 Task: In the  document dogs.html Share this file with 'softage.4@softage.net' Check 'Vision History' View the  non- printing characters
Action: Mouse moved to (271, 376)
Screenshot: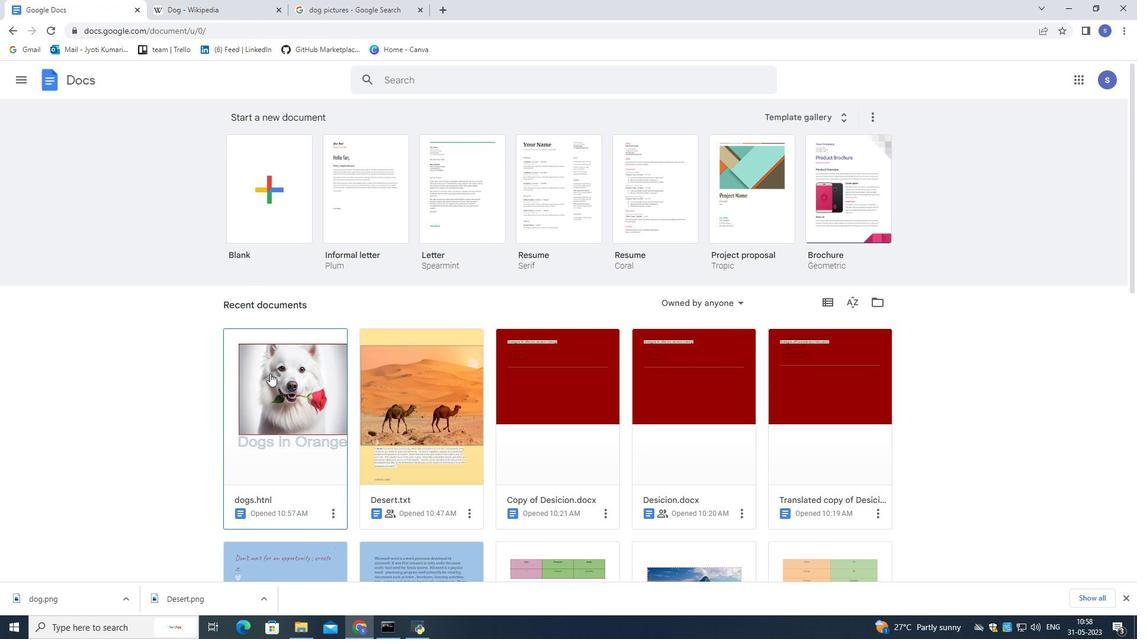 
Action: Mouse pressed left at (271, 376)
Screenshot: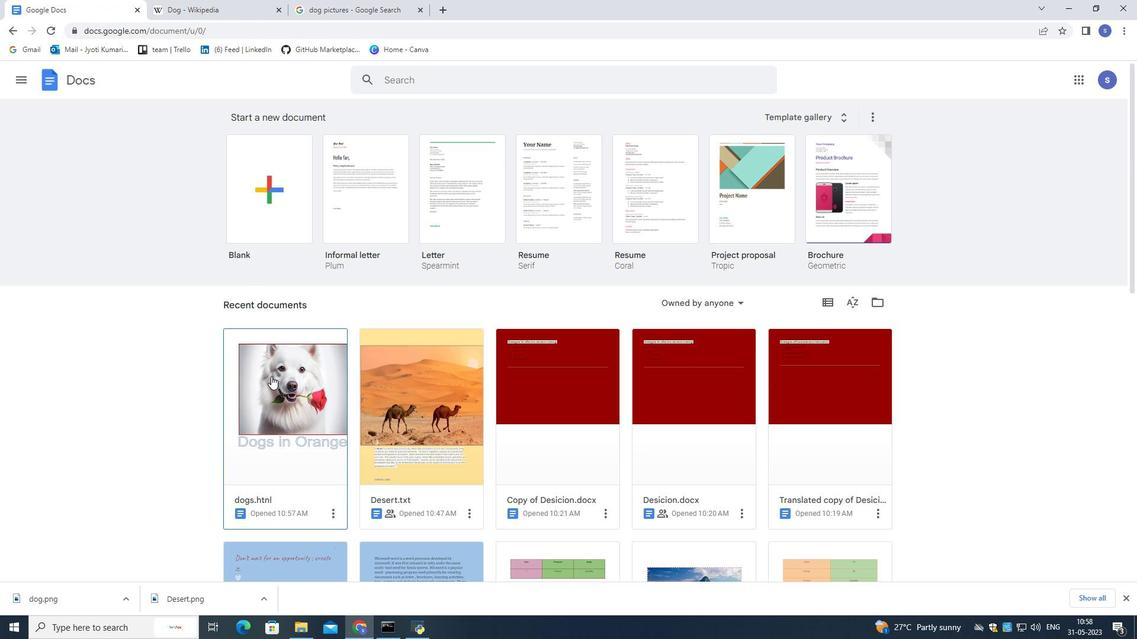 
Action: Mouse moved to (43, 81)
Screenshot: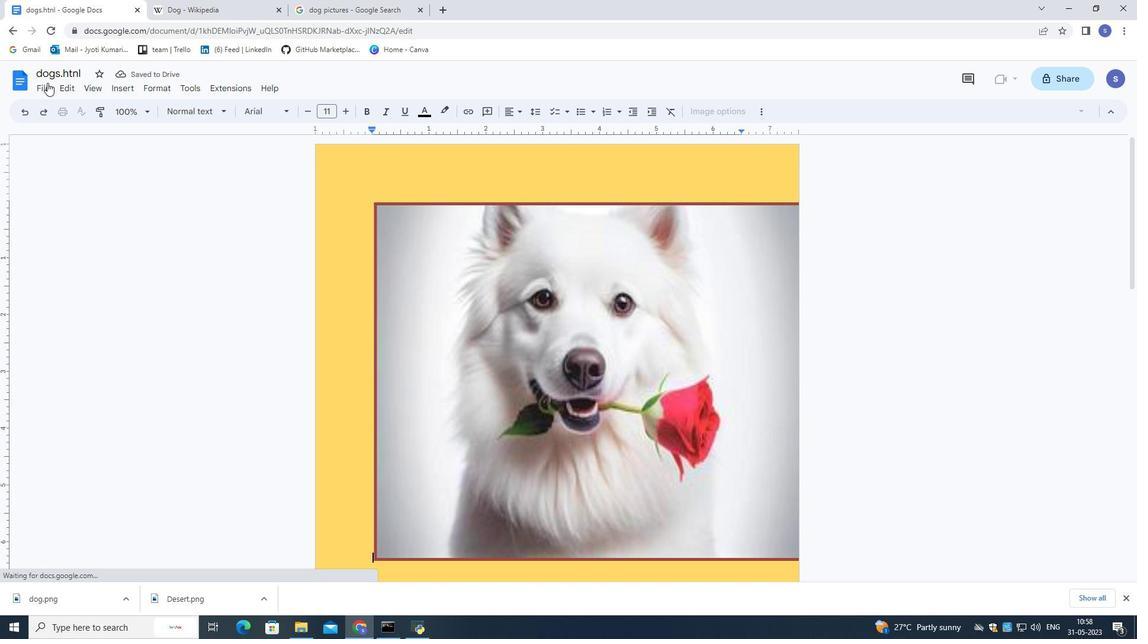 
Action: Mouse pressed left at (43, 81)
Screenshot: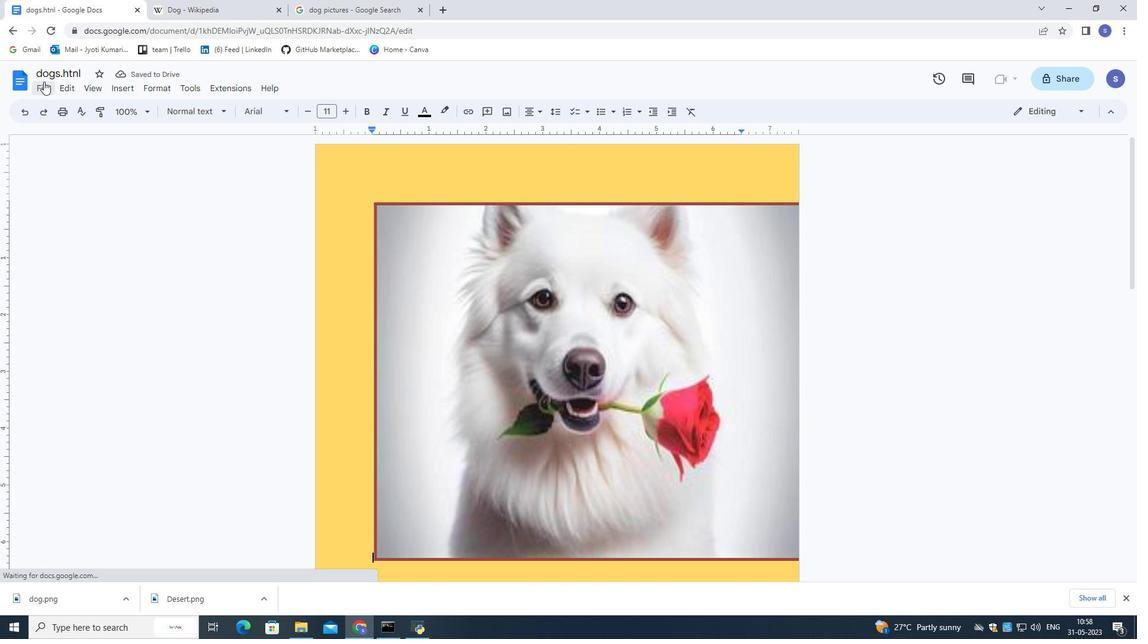 
Action: Mouse moved to (264, 175)
Screenshot: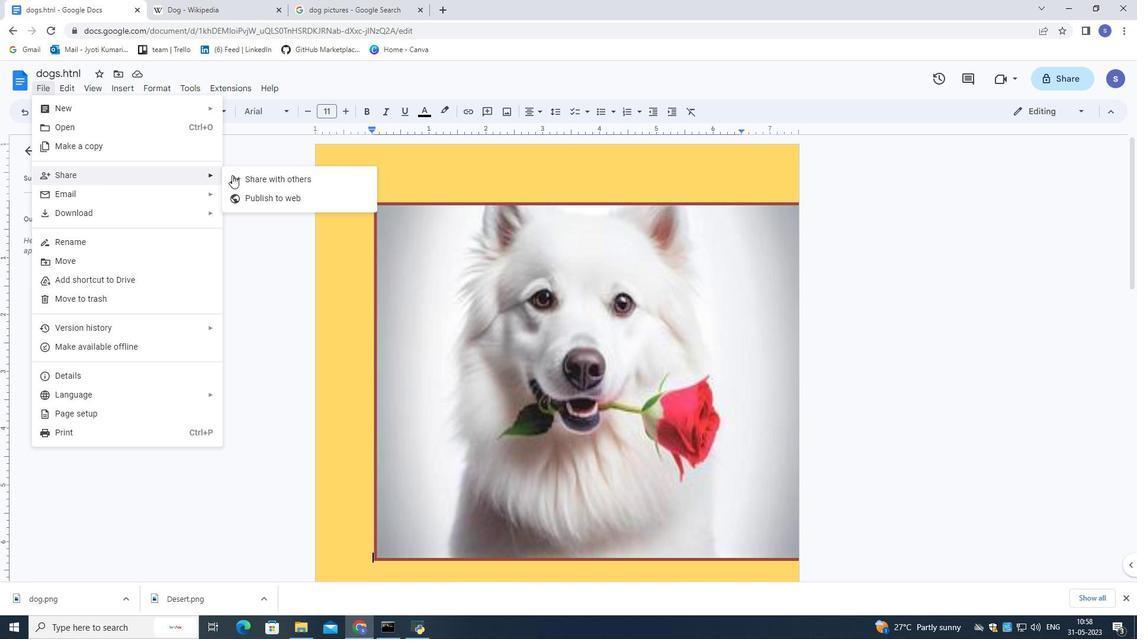 
Action: Mouse pressed left at (264, 175)
Screenshot: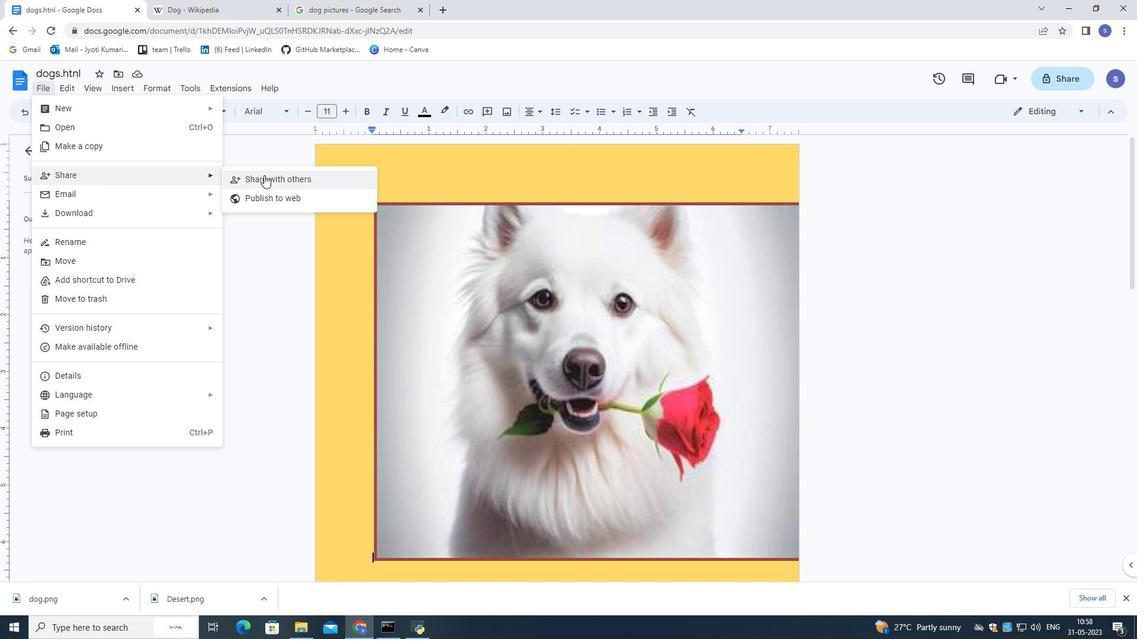 
Action: Mouse moved to (455, 260)
Screenshot: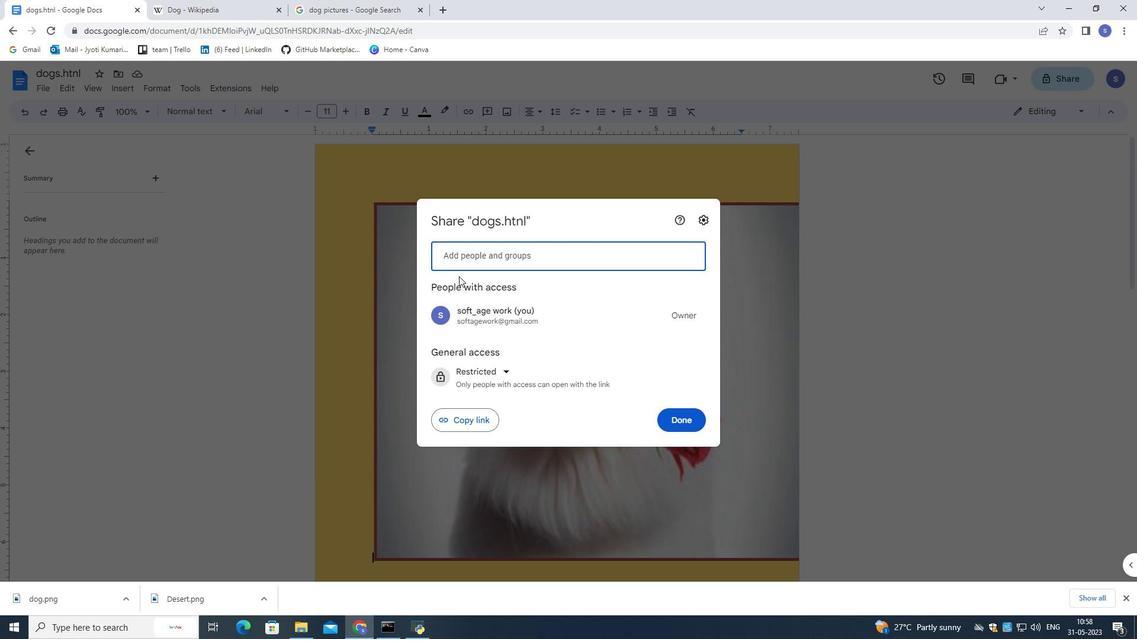 
Action: Key pressed s
Screenshot: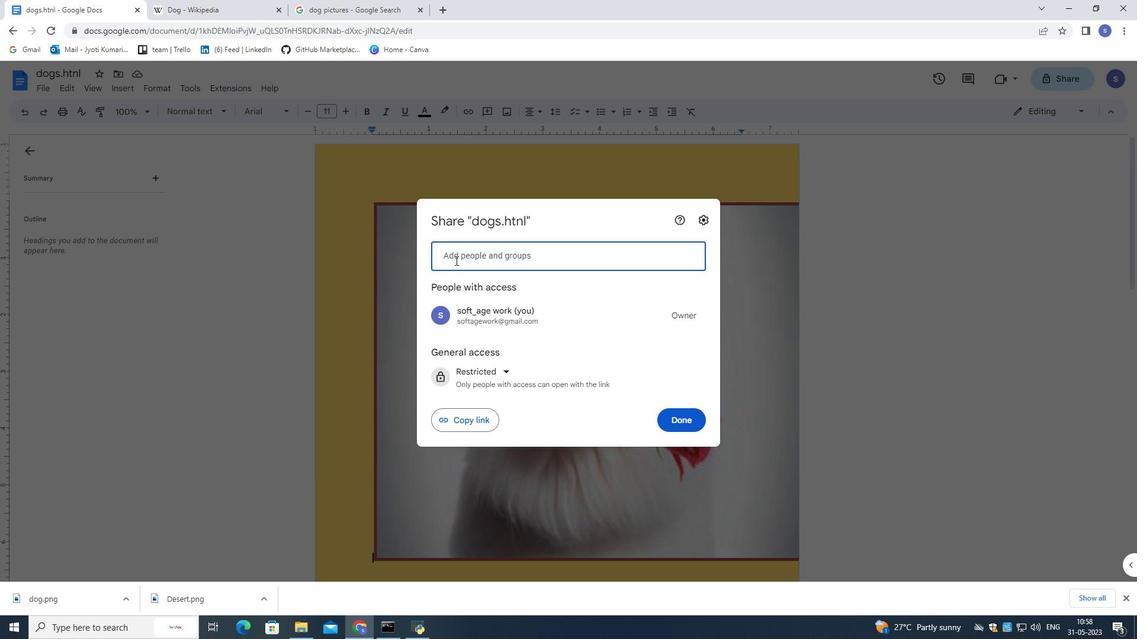 
Action: Mouse moved to (455, 255)
Screenshot: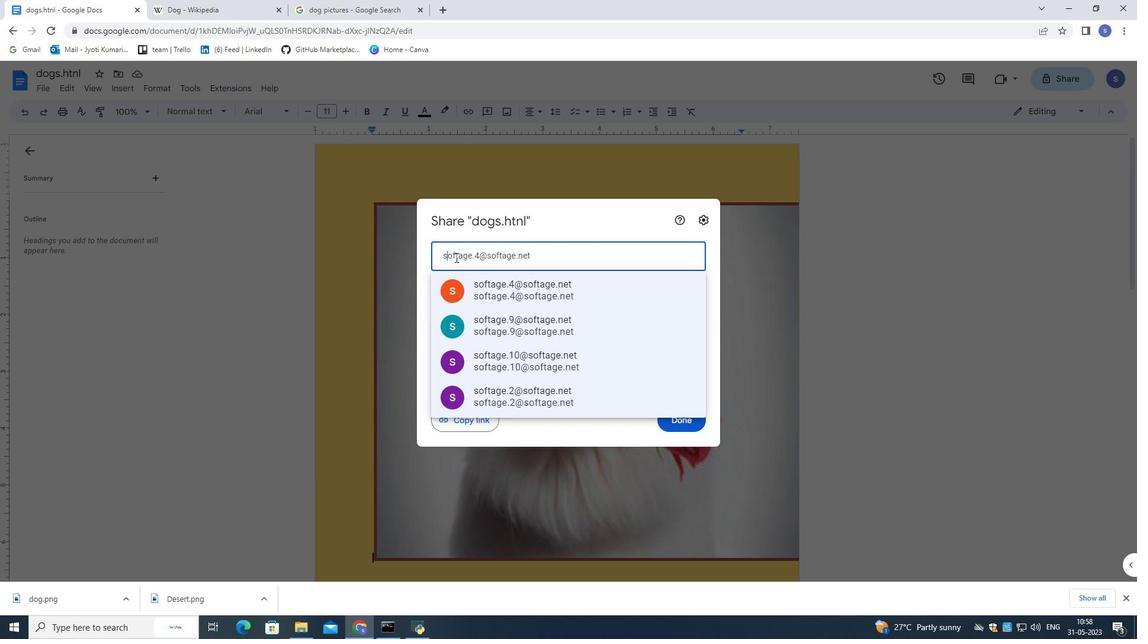 
Action: Key pressed oftage.4
Screenshot: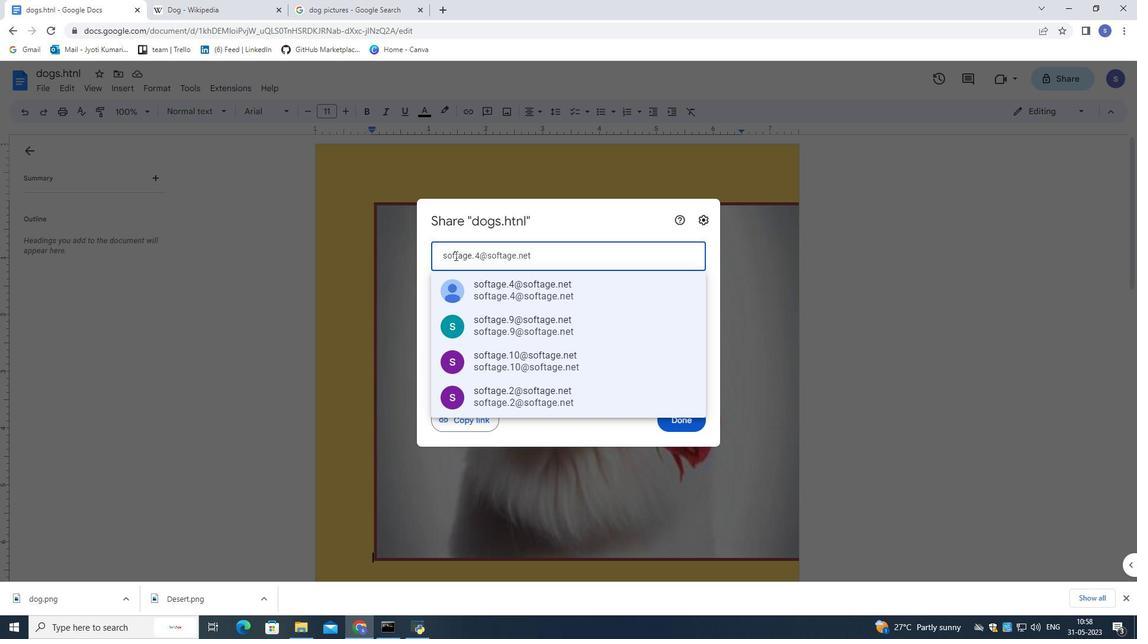 
Action: Mouse moved to (454, 254)
Screenshot: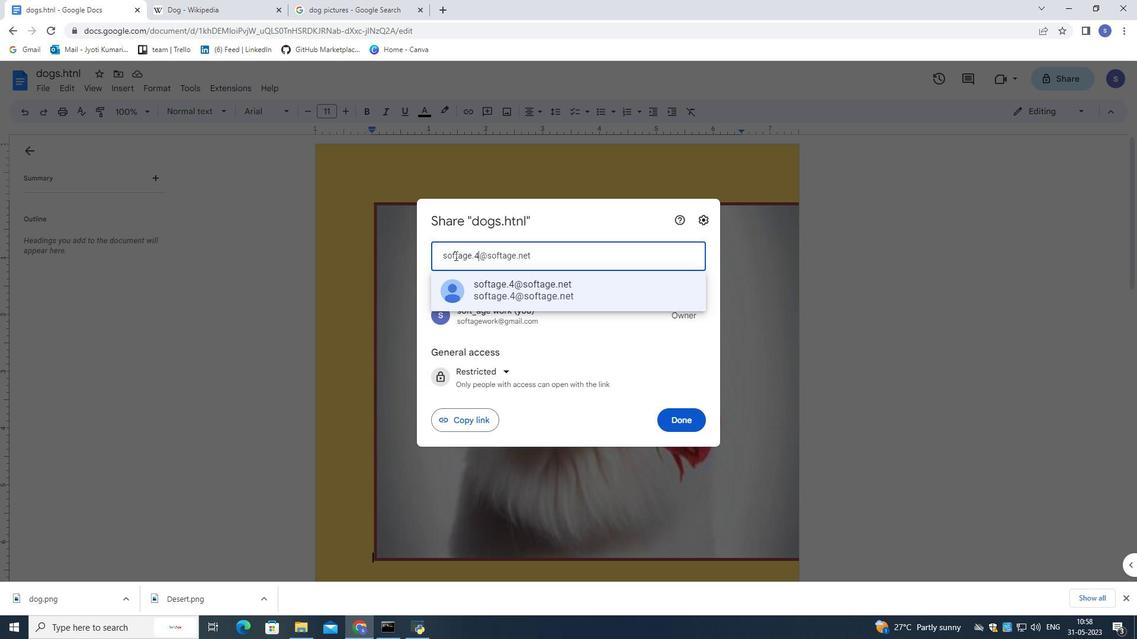 
Action: Key pressed <Key.shift><Key.shift><Key.shift><Key.shift><Key.shift><Key.shift><Key.shift><Key.shift><Key.shift>@
Screenshot: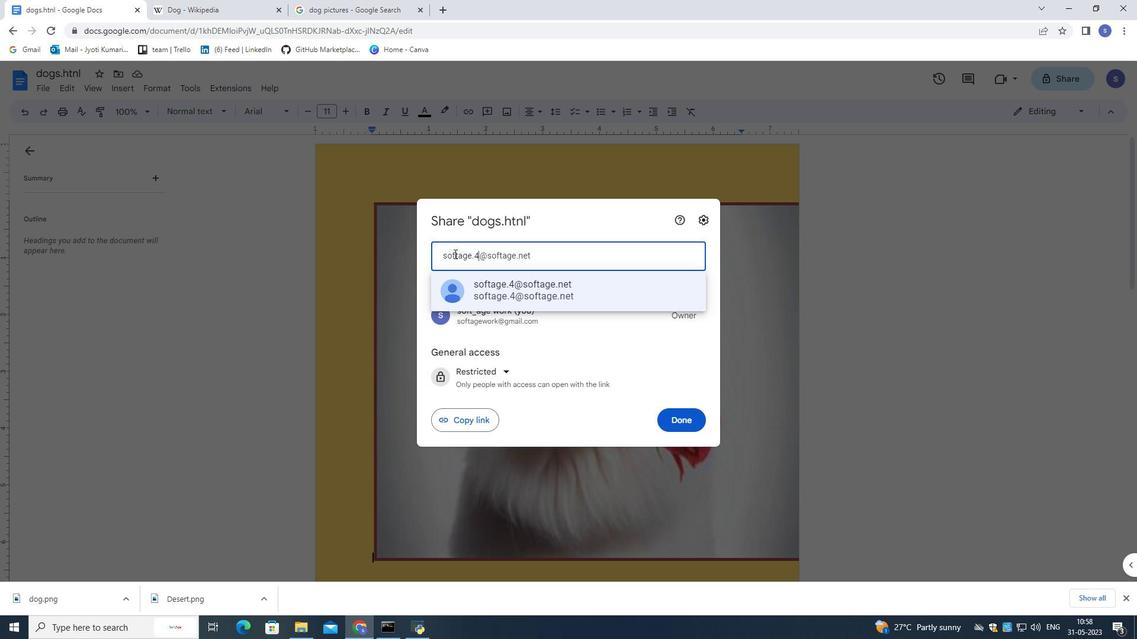 
Action: Mouse moved to (494, 283)
Screenshot: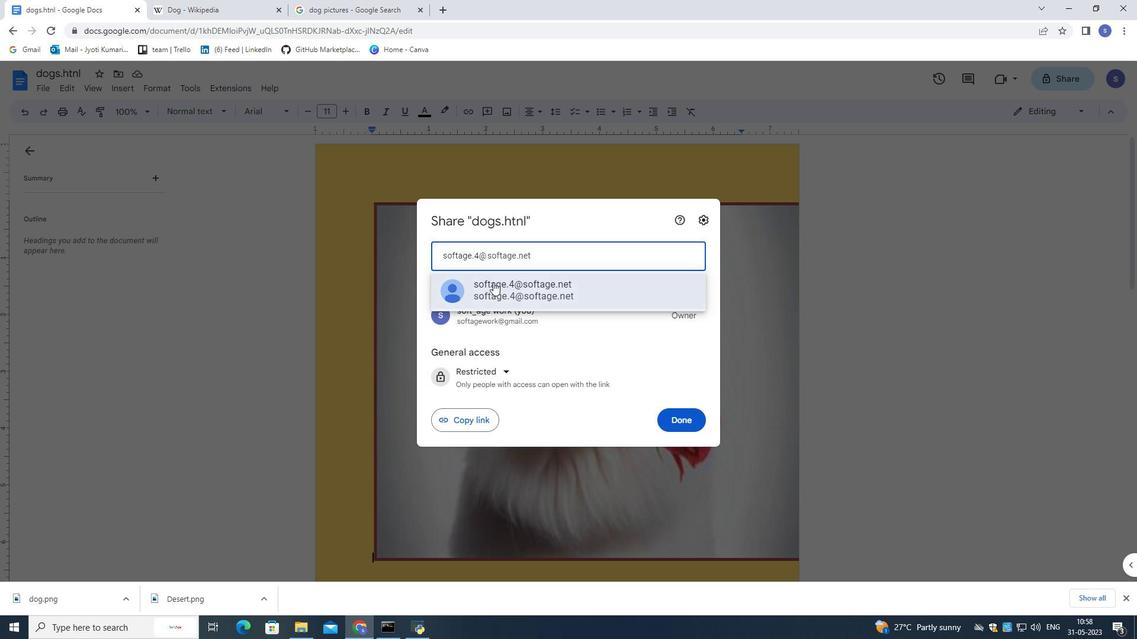 
Action: Mouse pressed left at (494, 283)
Screenshot: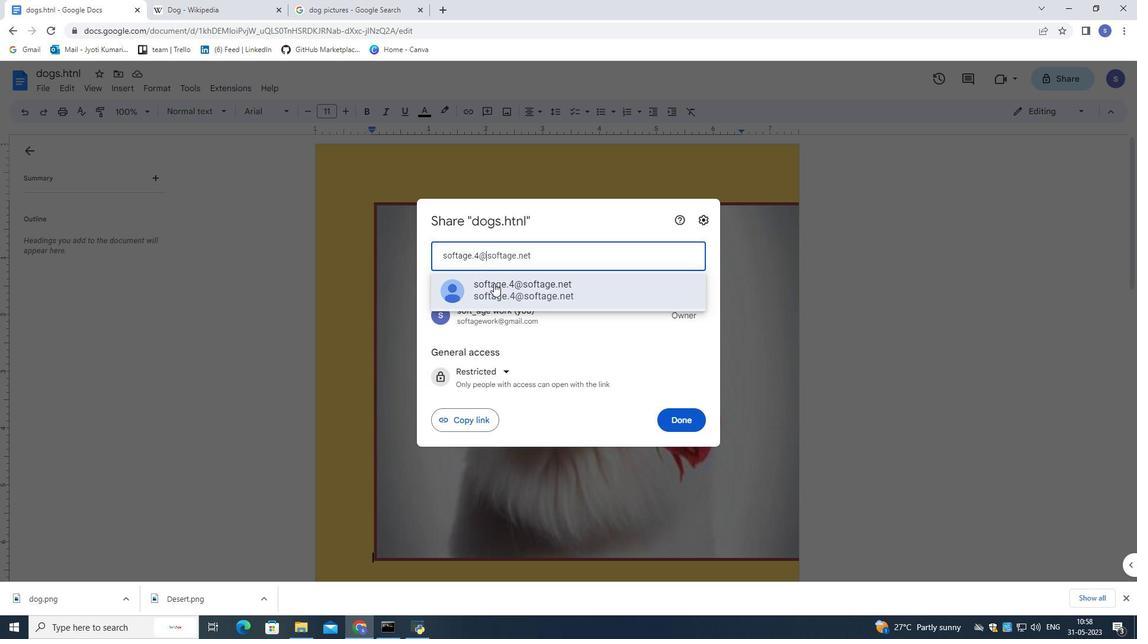 
Action: Mouse moved to (696, 401)
Screenshot: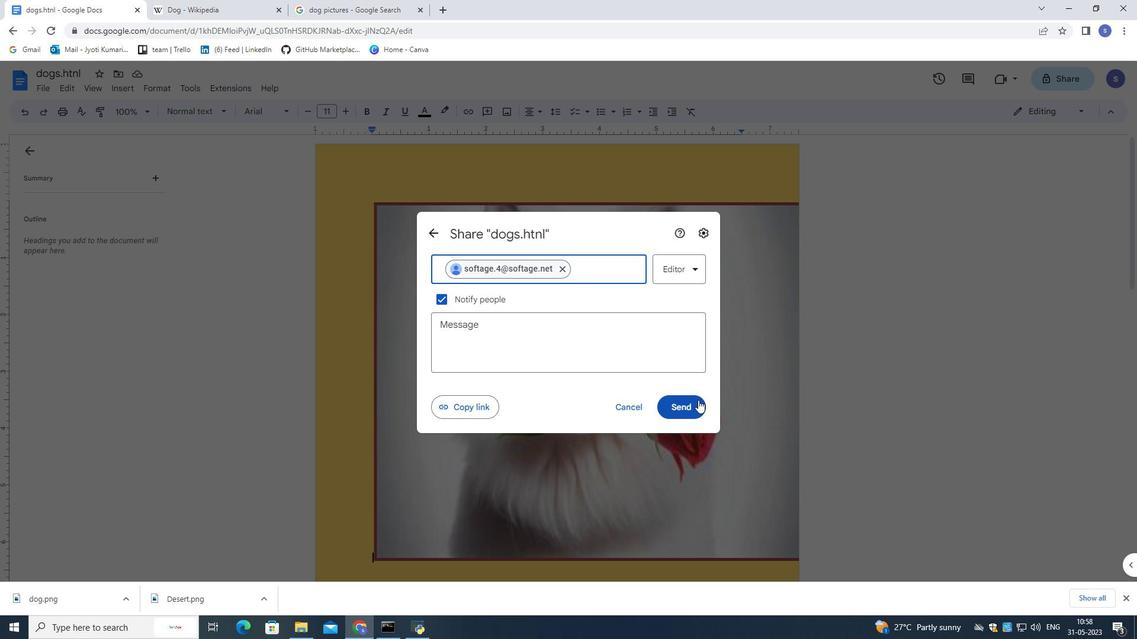 
Action: Mouse pressed left at (696, 401)
Screenshot: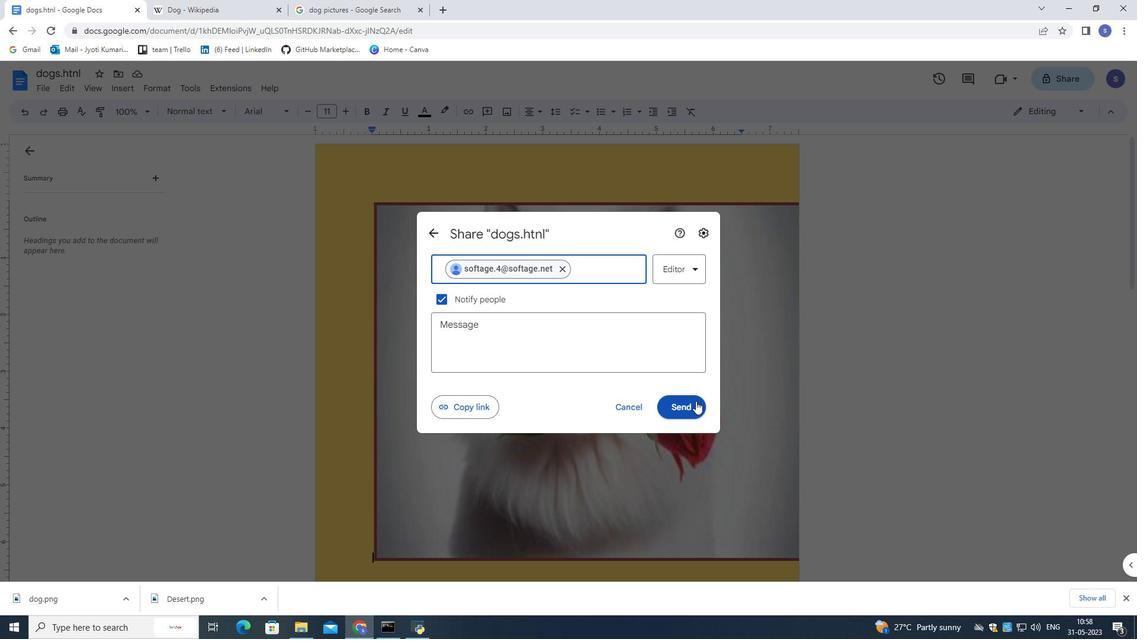 
Action: Mouse moved to (43, 94)
Screenshot: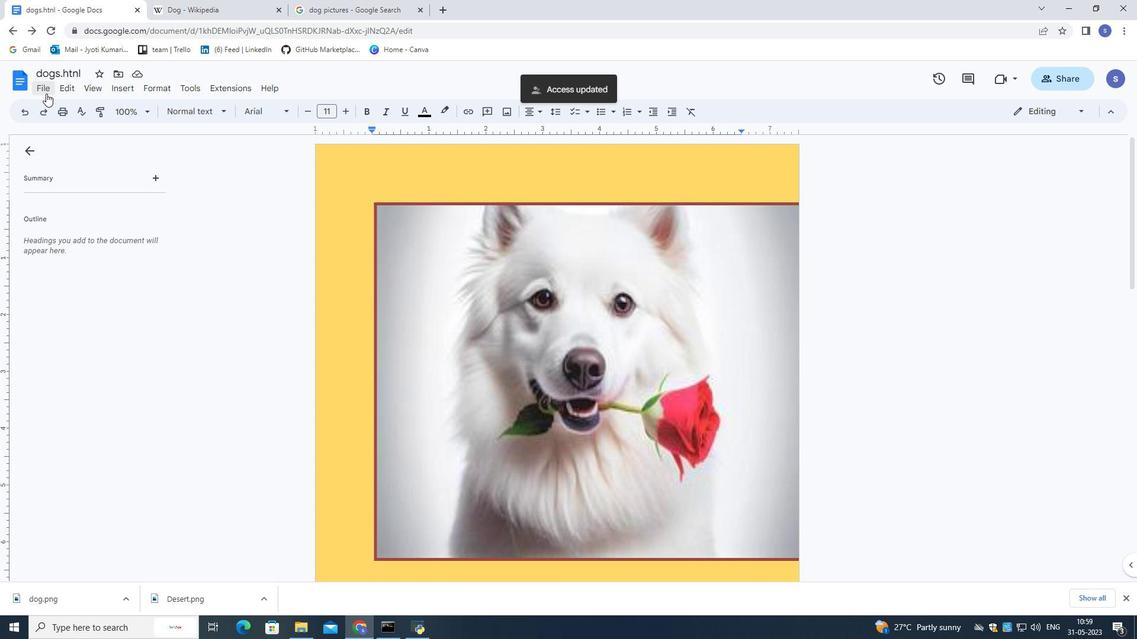 
Action: Mouse pressed left at (43, 94)
Screenshot: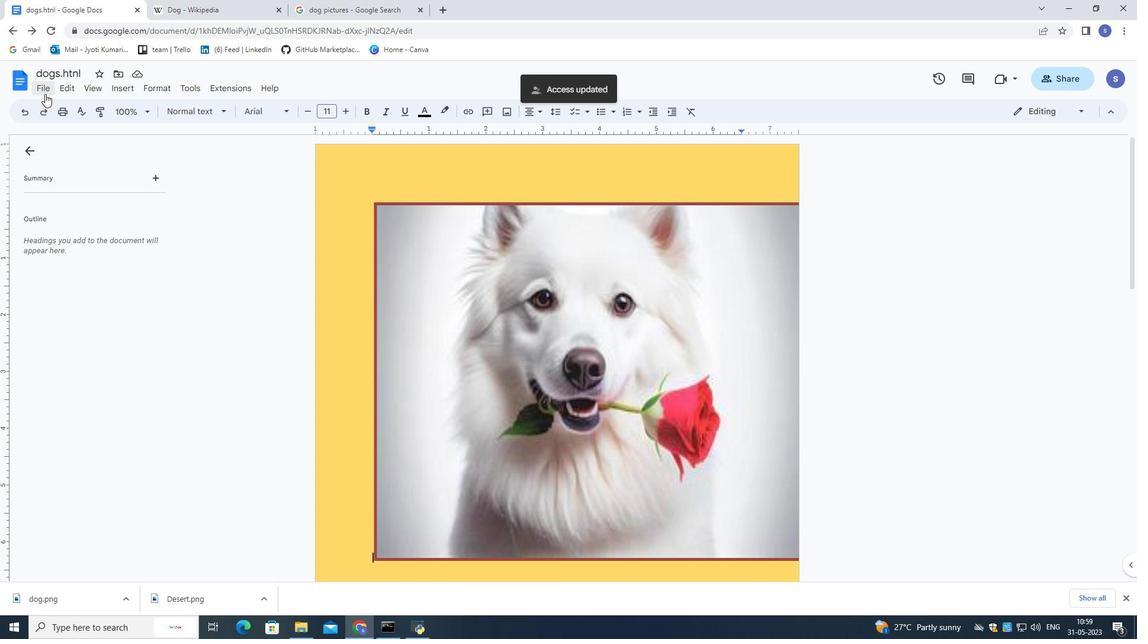
Action: Mouse moved to (43, 94)
Screenshot: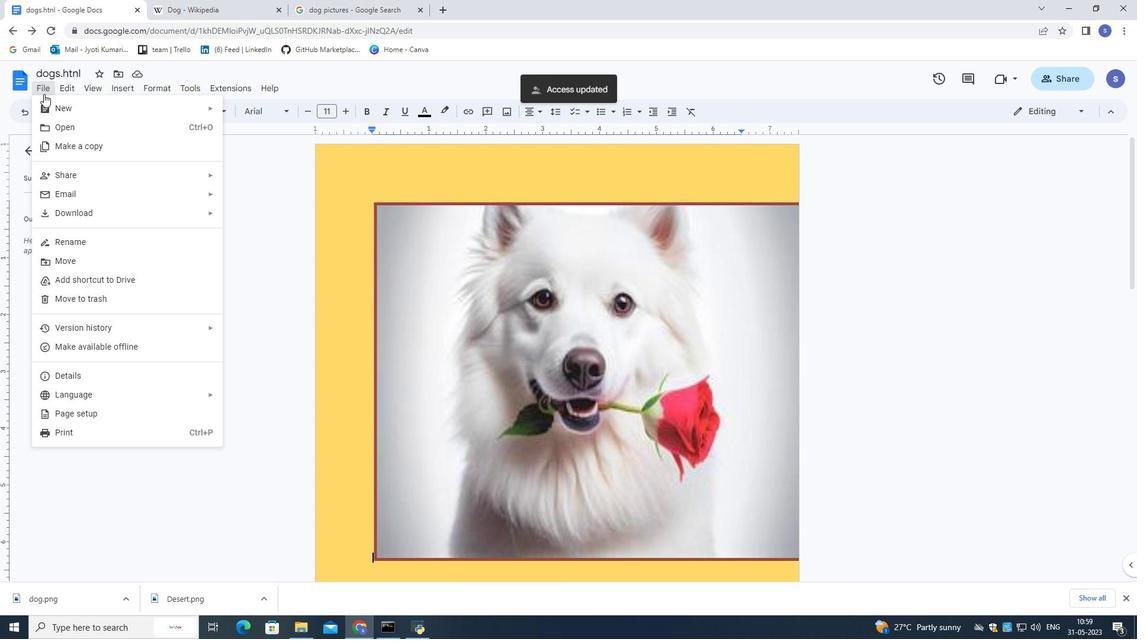 
Action: Mouse pressed left at (43, 94)
Screenshot: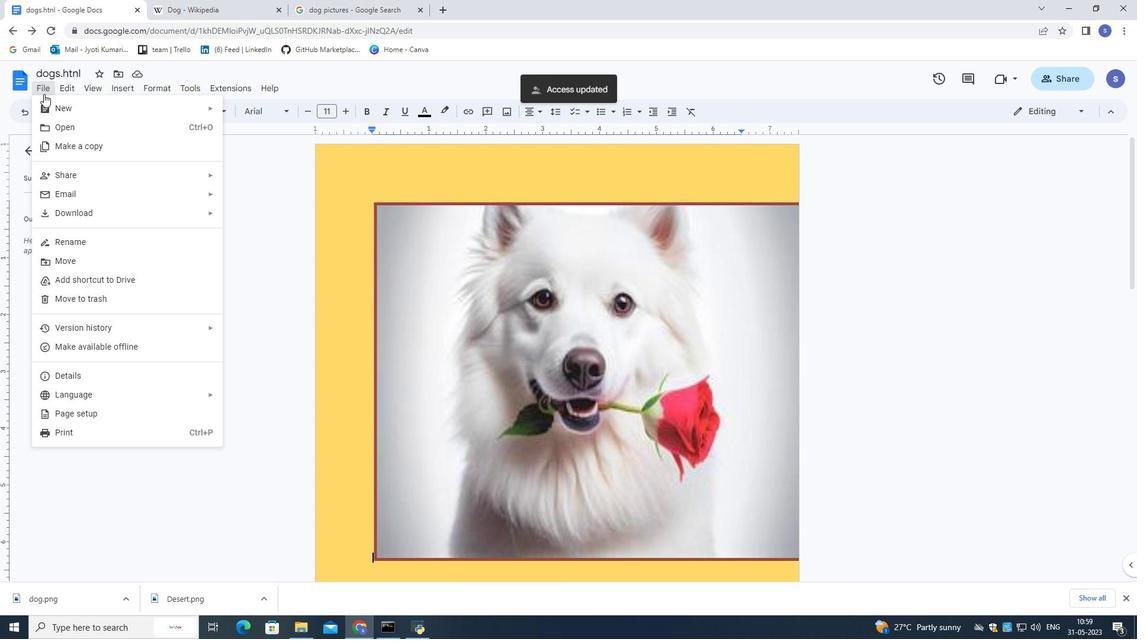 
Action: Mouse moved to (40, 88)
Screenshot: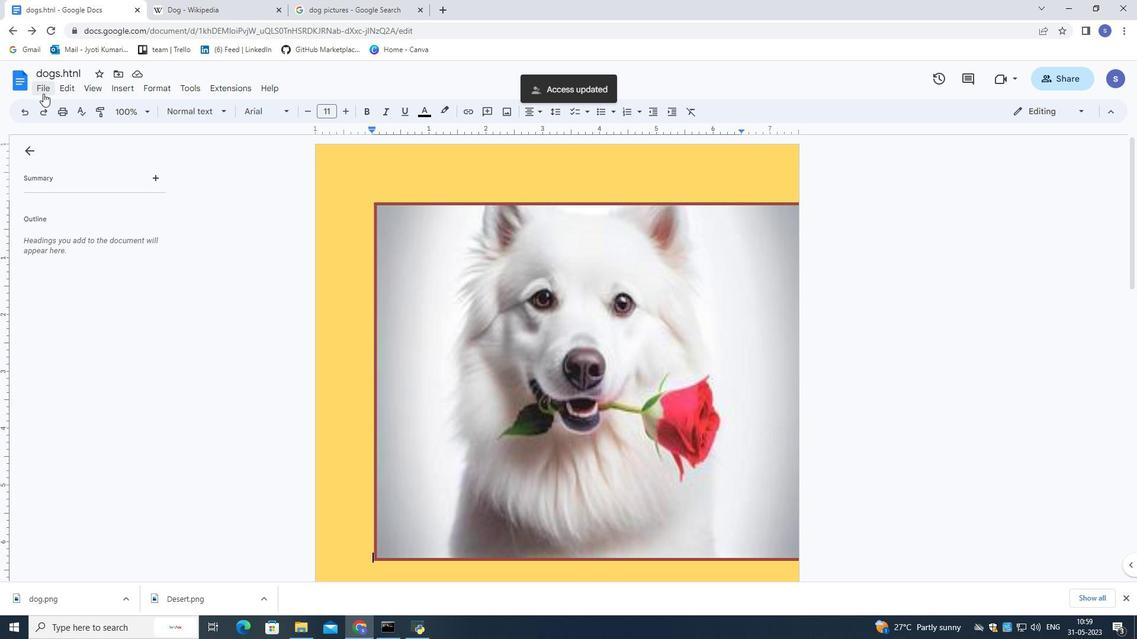 
Action: Mouse pressed left at (40, 88)
Screenshot: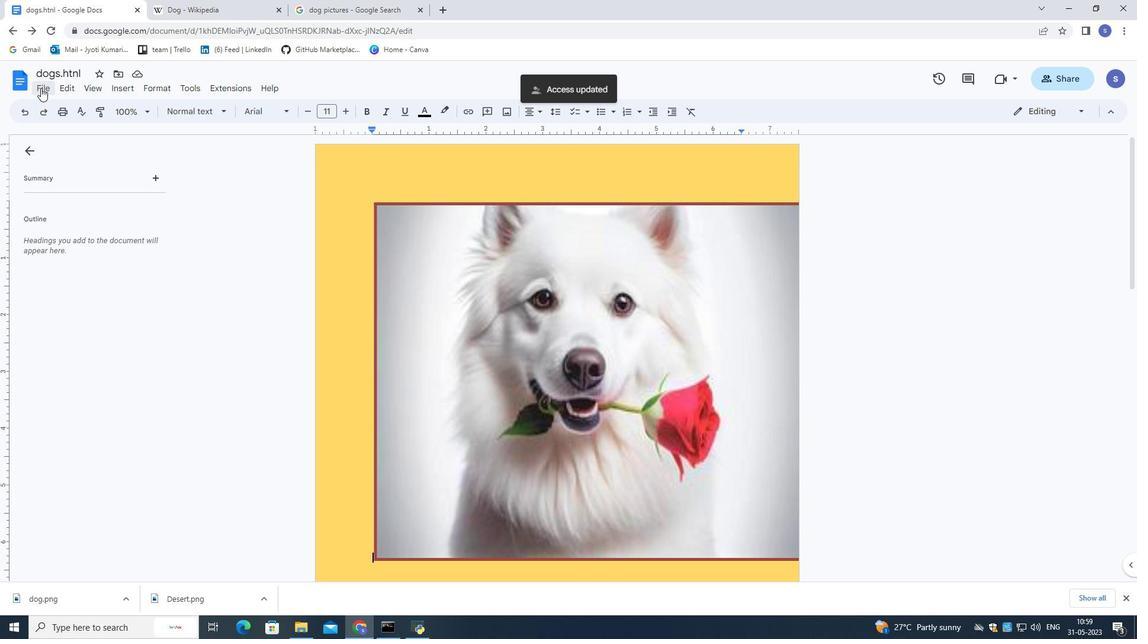 
Action: Mouse moved to (256, 346)
Screenshot: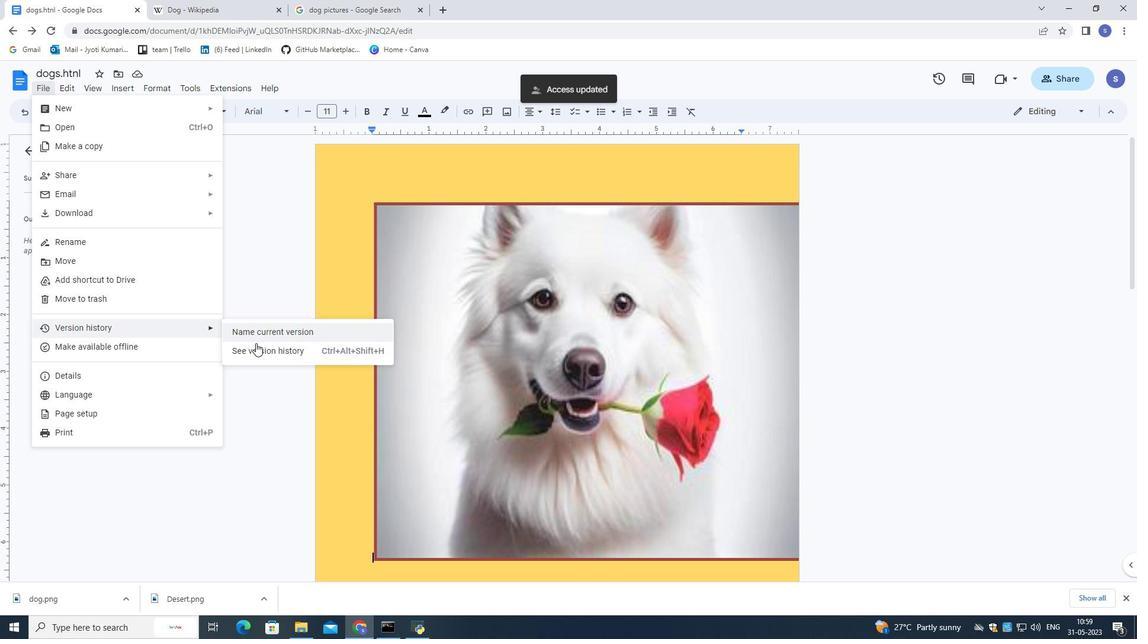 
Action: Mouse pressed left at (256, 346)
Screenshot: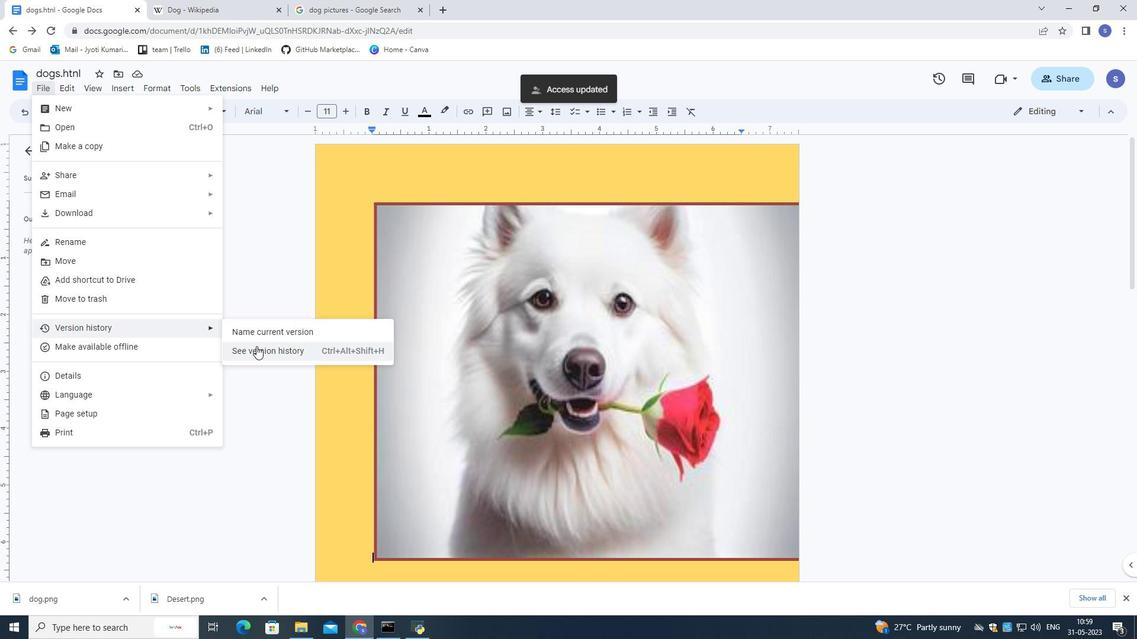
Action: Mouse moved to (1112, 110)
Screenshot: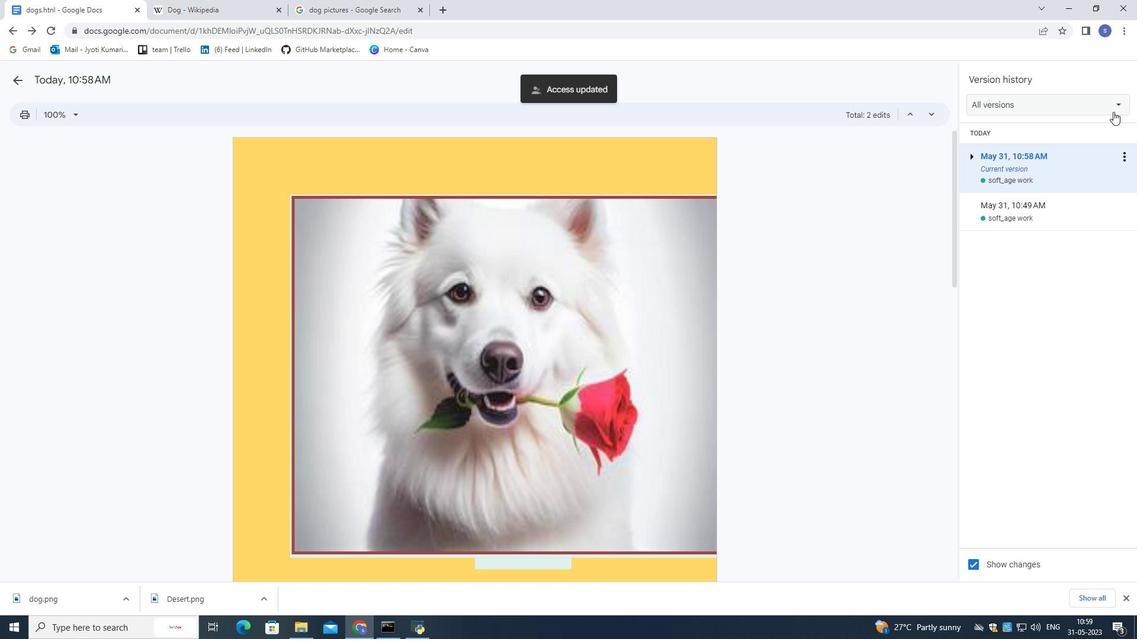 
Action: Mouse pressed left at (1112, 110)
Screenshot: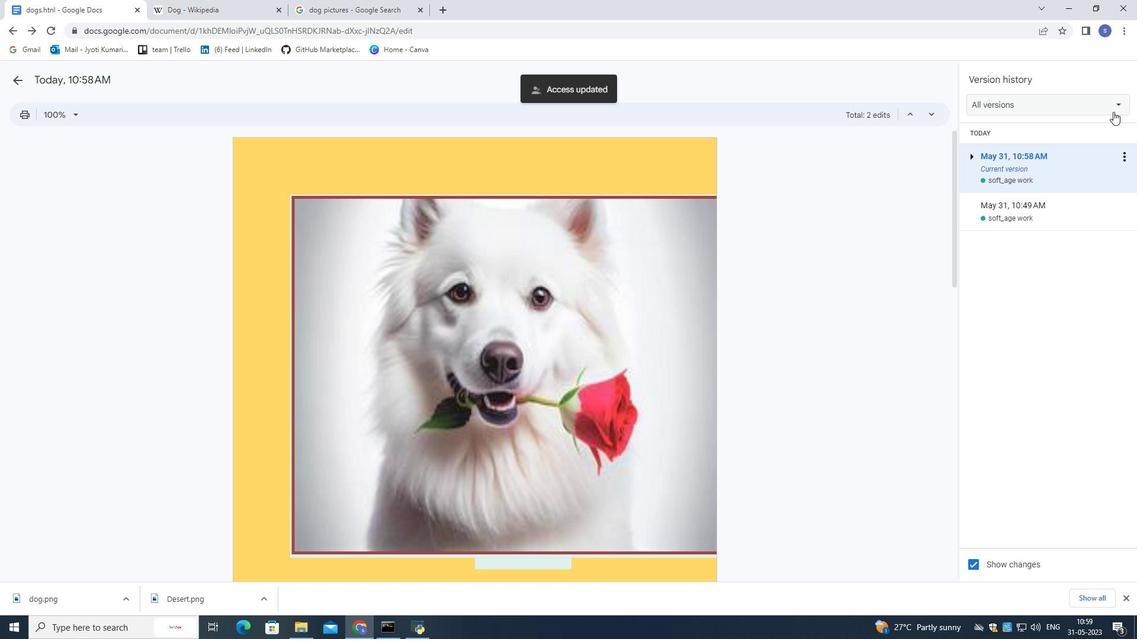 
Action: Mouse moved to (1086, 261)
Screenshot: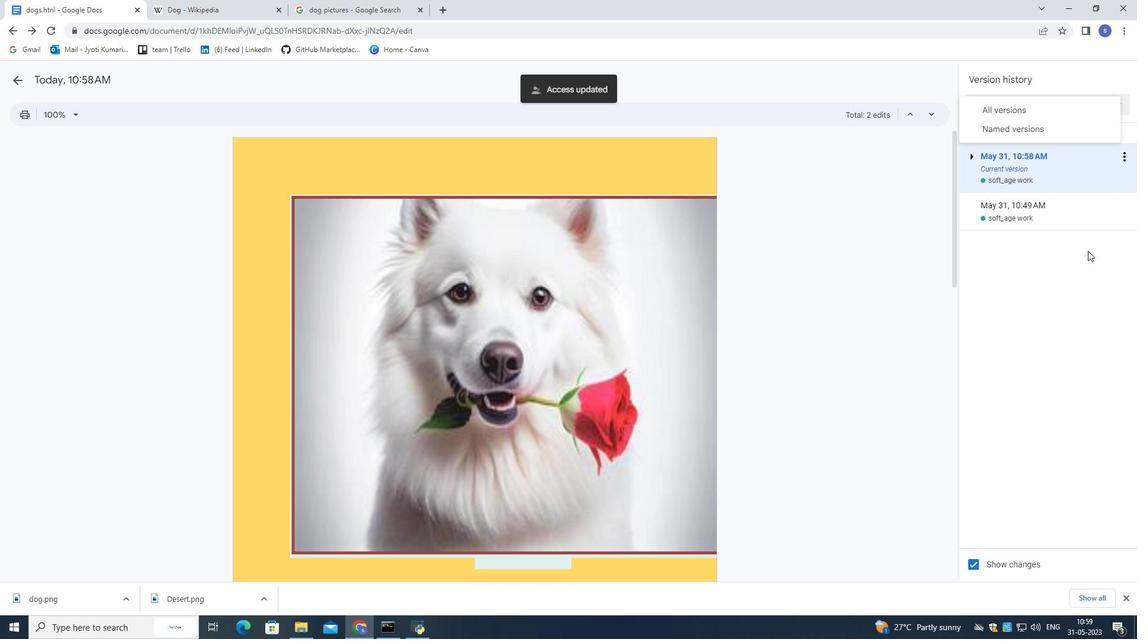 
Action: Mouse pressed left at (1086, 261)
Screenshot: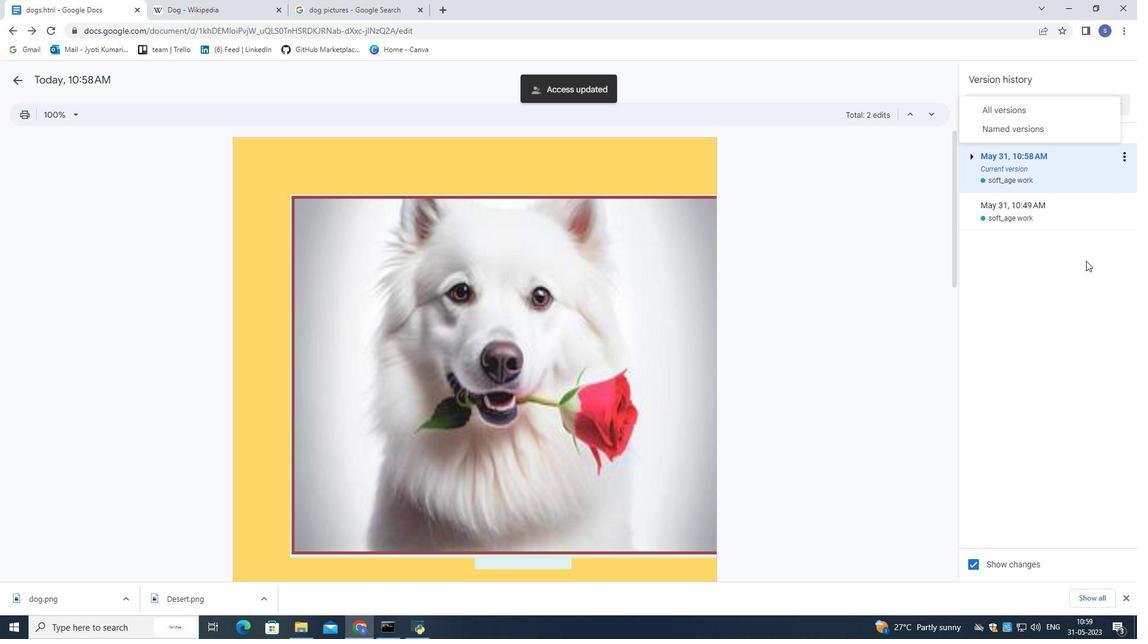 
Action: Mouse moved to (1124, 161)
Screenshot: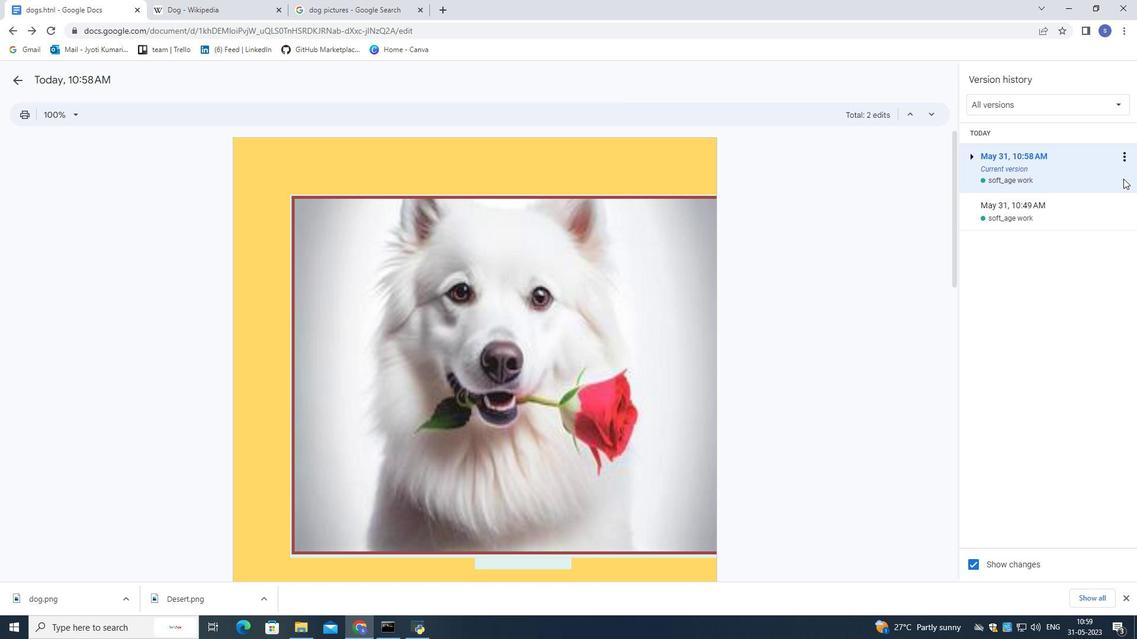 
Action: Mouse pressed left at (1124, 161)
Screenshot: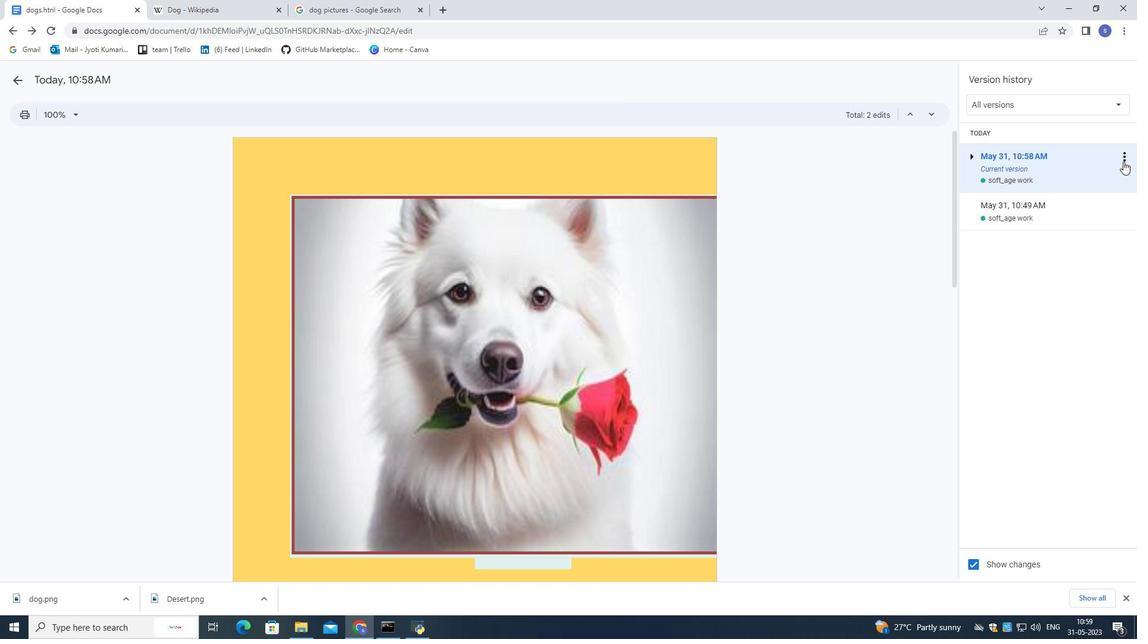
Action: Mouse moved to (908, 315)
Screenshot: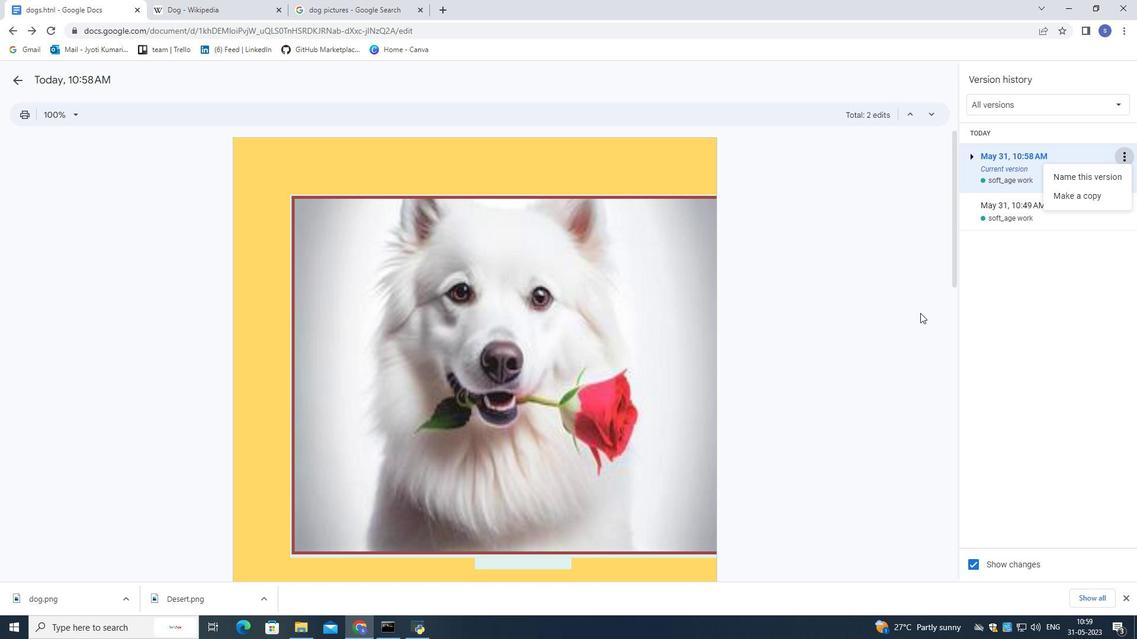 
Action: Mouse pressed left at (908, 315)
Screenshot: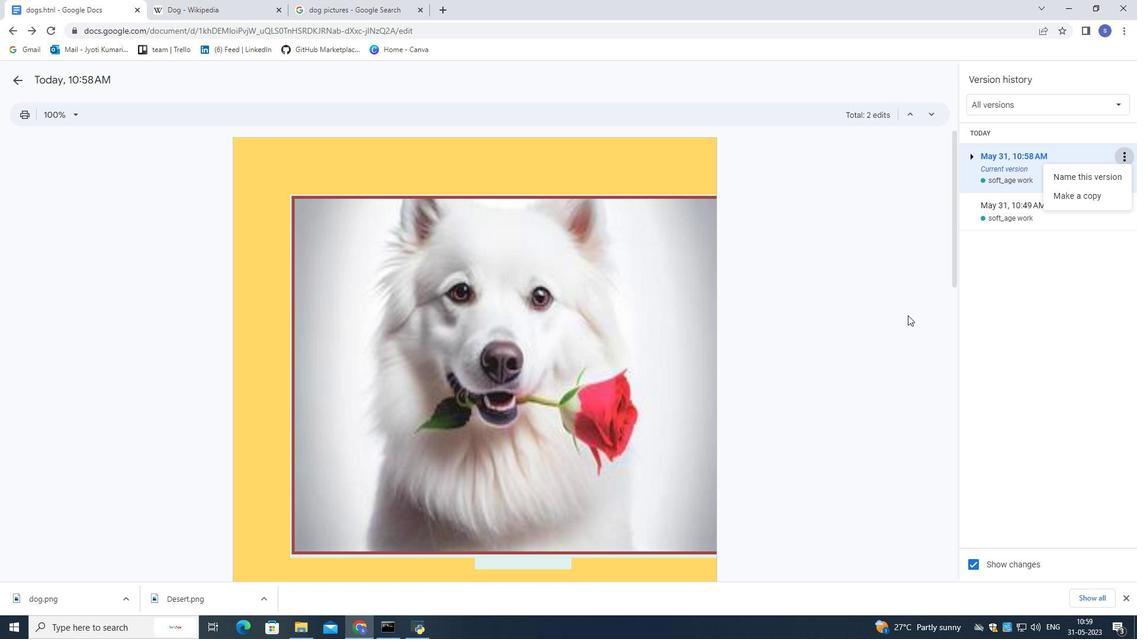 
Action: Mouse moved to (863, 270)
Screenshot: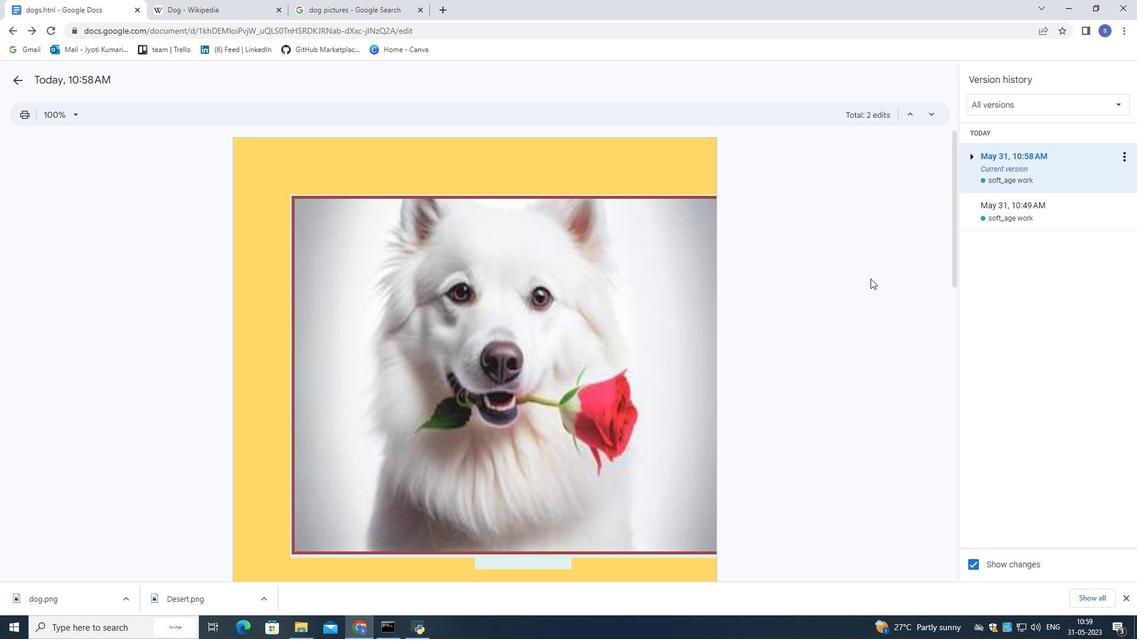
Action: Mouse scrolled (863, 269) with delta (0, 0)
Screenshot: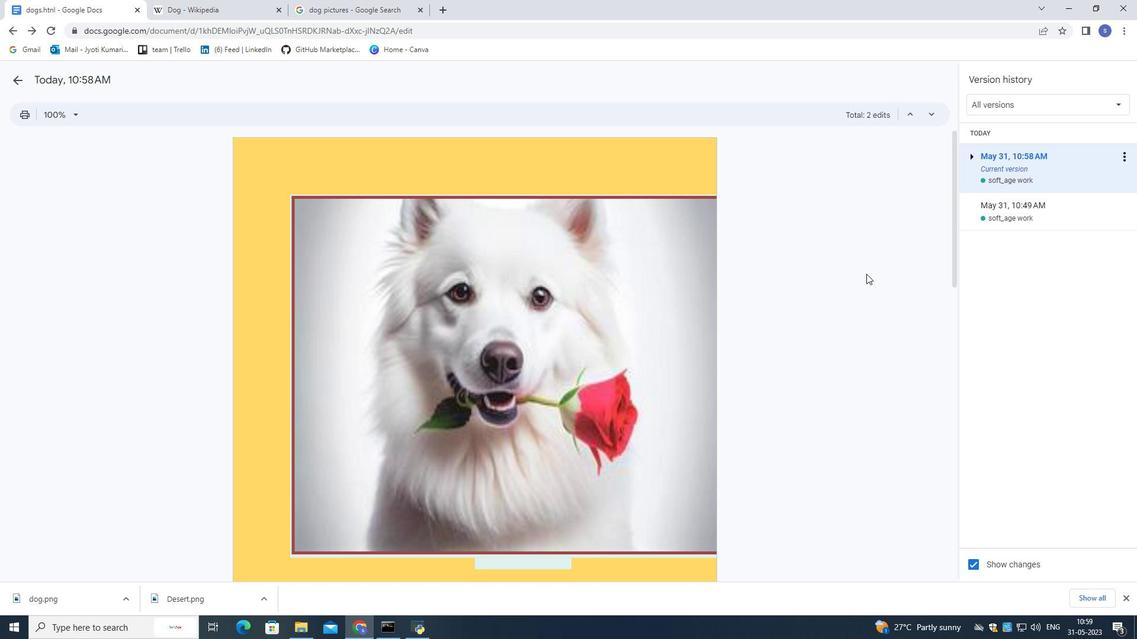 
Action: Mouse scrolled (863, 269) with delta (0, 0)
Screenshot: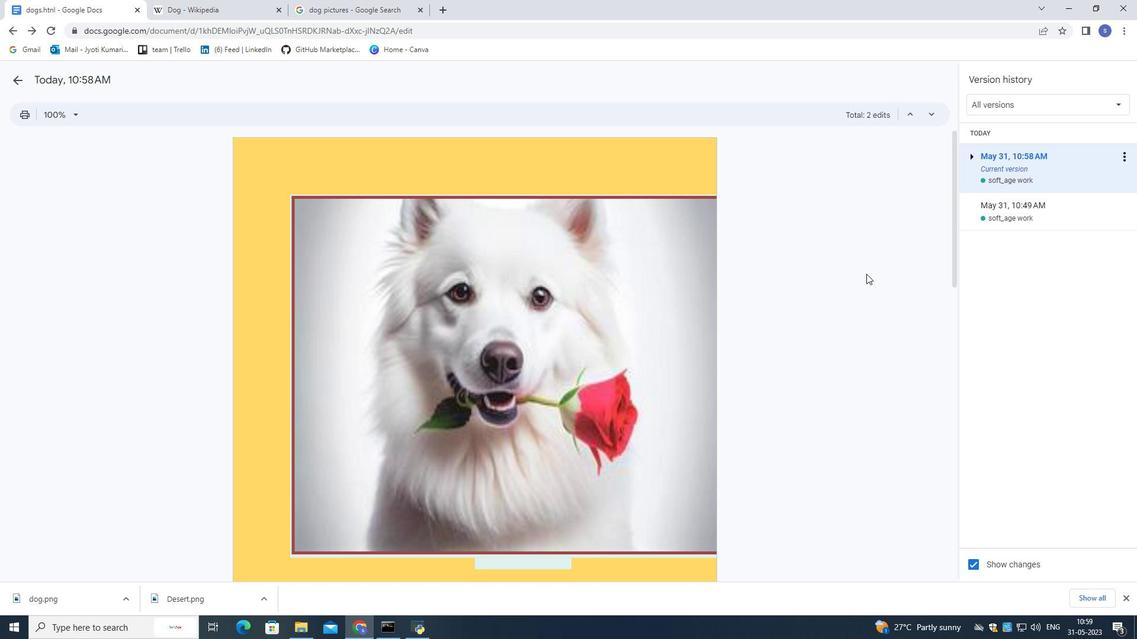 
Action: Mouse scrolled (863, 269) with delta (0, 0)
Screenshot: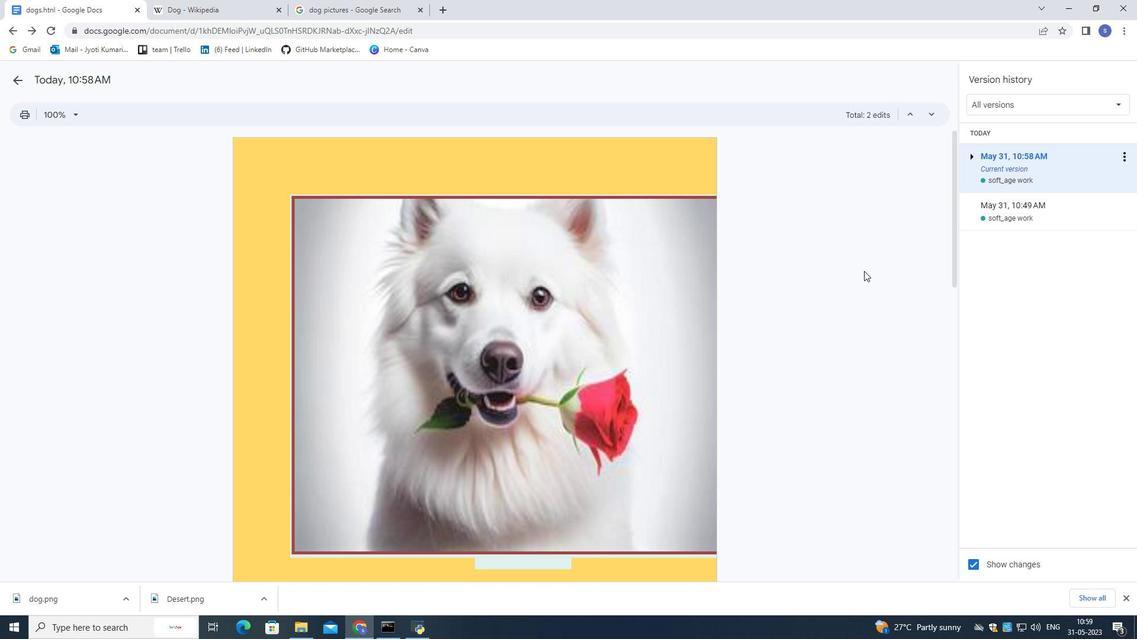 
Action: Mouse moved to (863, 267)
Screenshot: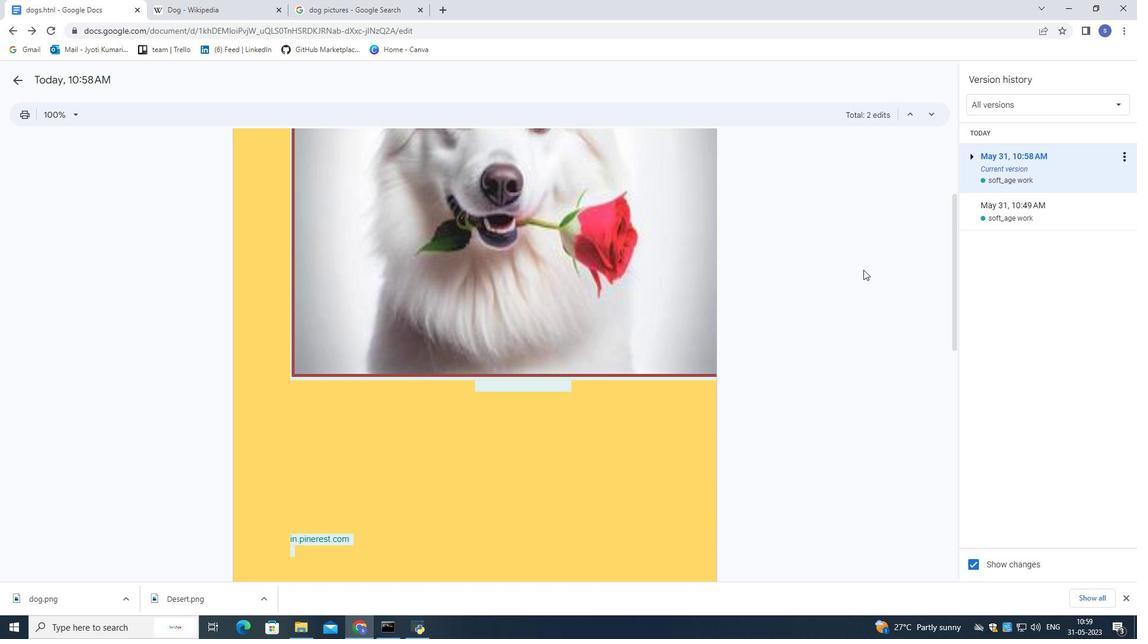 
Action: Mouse scrolled (863, 268) with delta (0, 0)
Screenshot: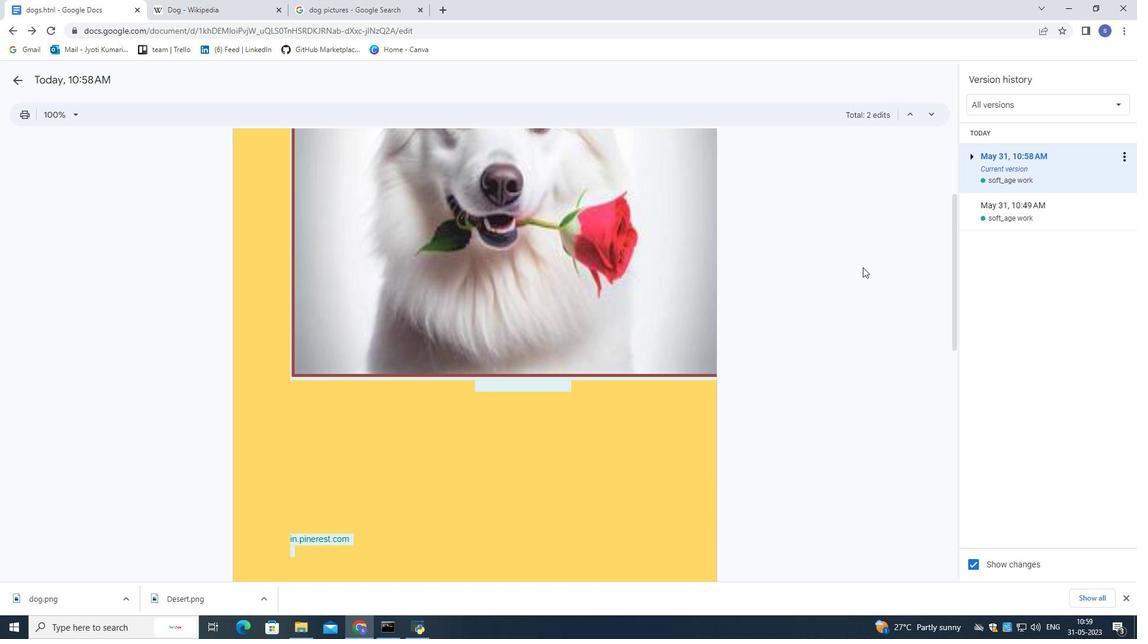 
Action: Mouse scrolled (863, 268) with delta (0, 0)
Screenshot: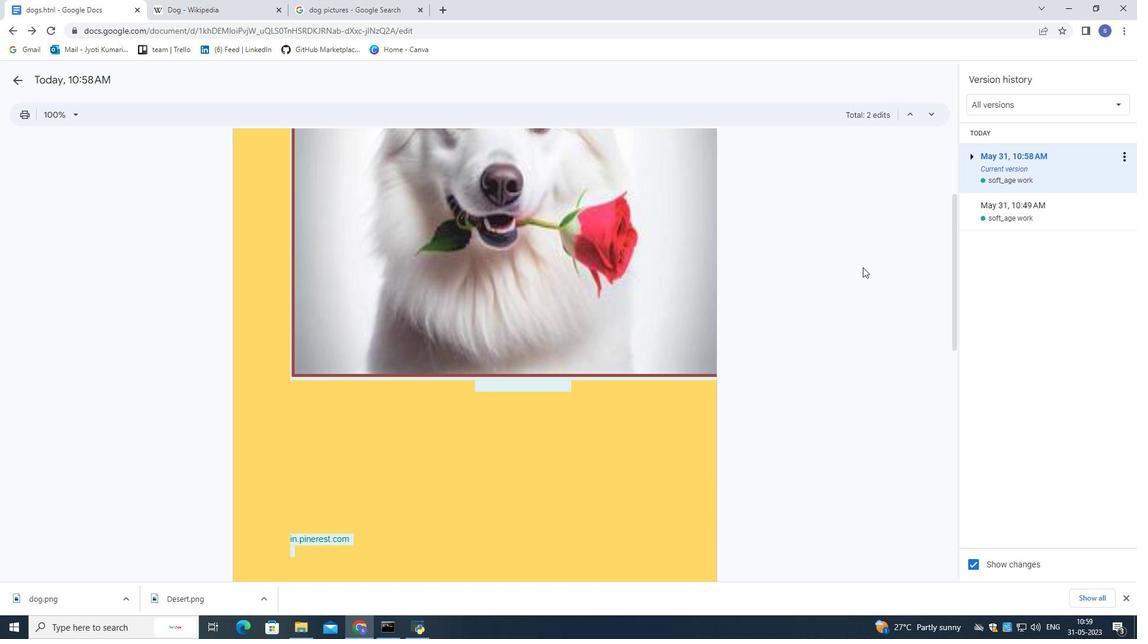 
Action: Mouse scrolled (863, 267) with delta (0, 0)
Screenshot: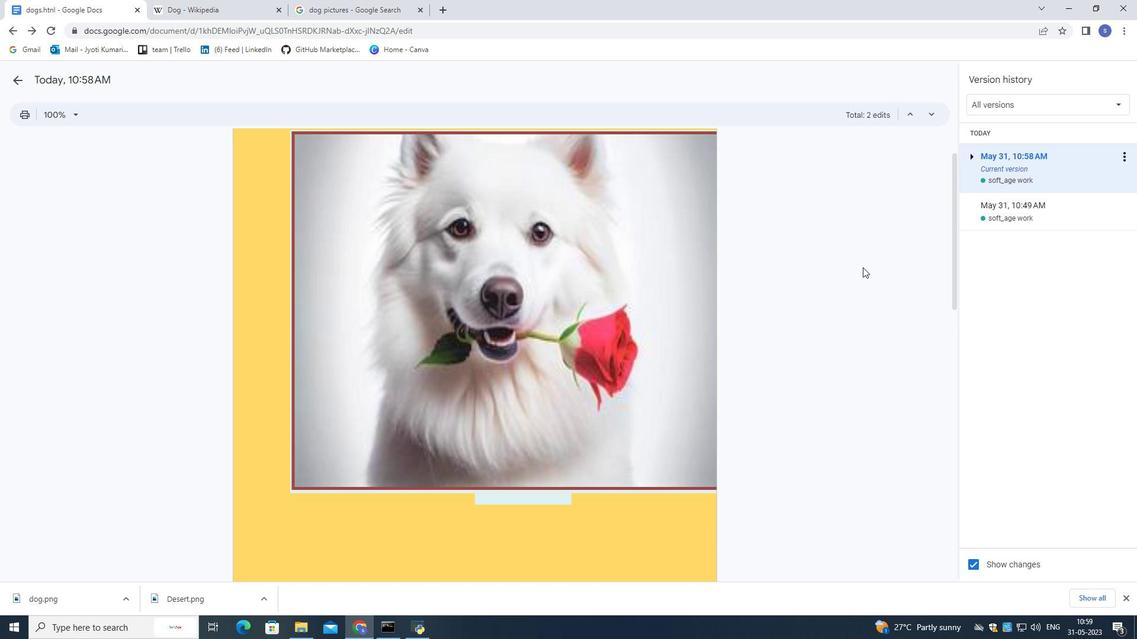 
Action: Mouse scrolled (863, 267) with delta (0, 0)
Screenshot: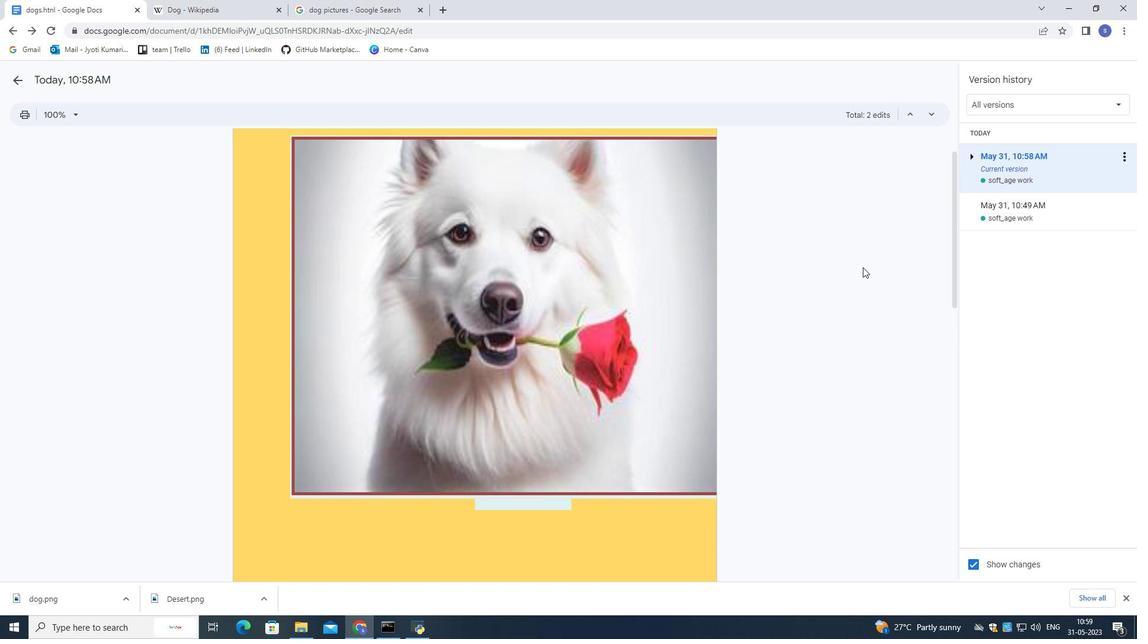 
Action: Mouse scrolled (863, 267) with delta (0, 0)
Screenshot: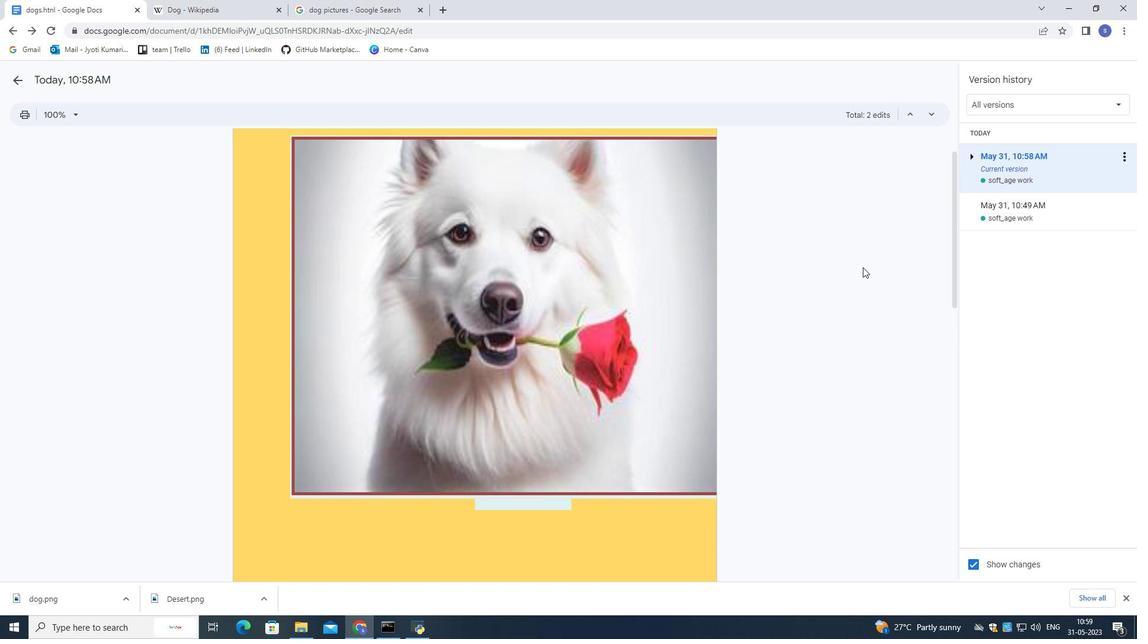 
Action: Mouse scrolled (863, 267) with delta (0, 0)
Screenshot: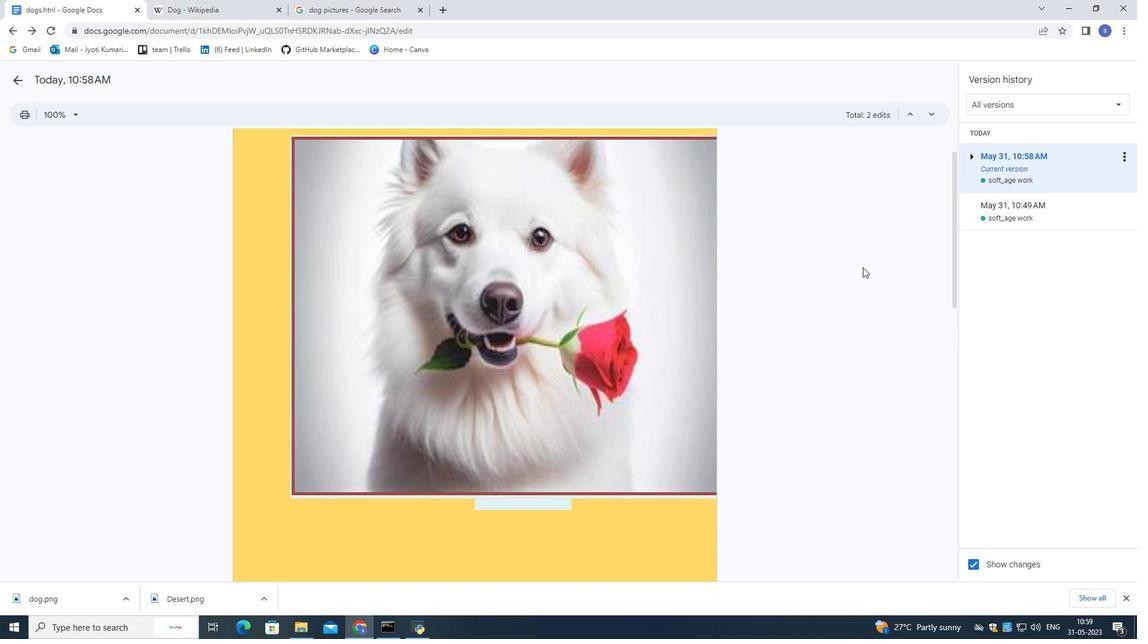 
Action: Mouse scrolled (863, 267) with delta (0, 0)
Screenshot: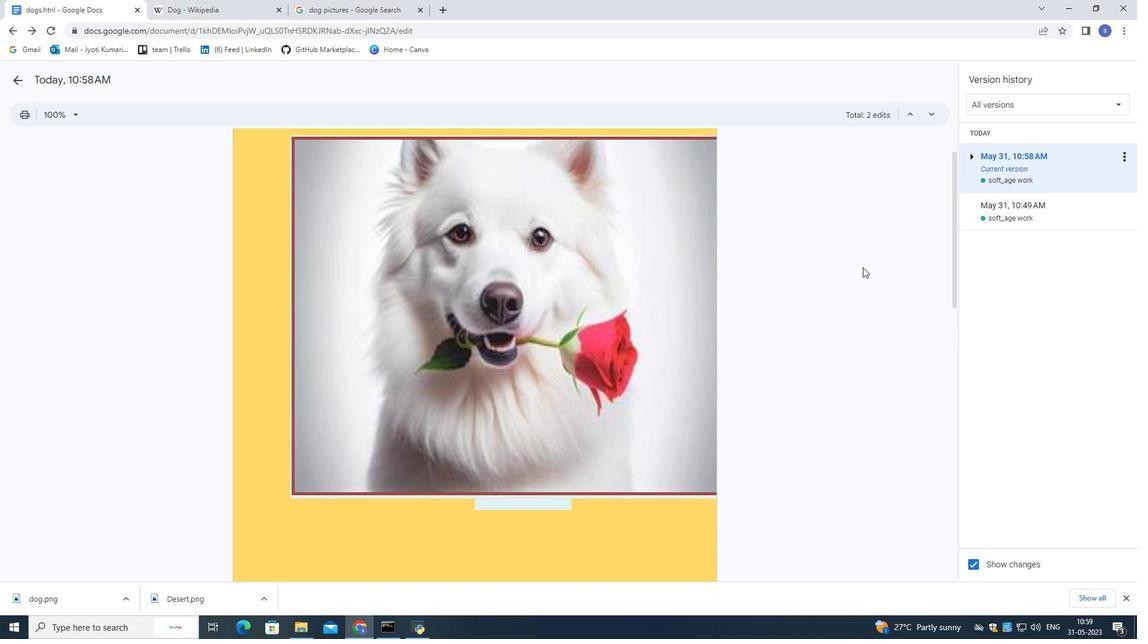 
Action: Mouse scrolled (863, 268) with delta (0, 0)
Screenshot: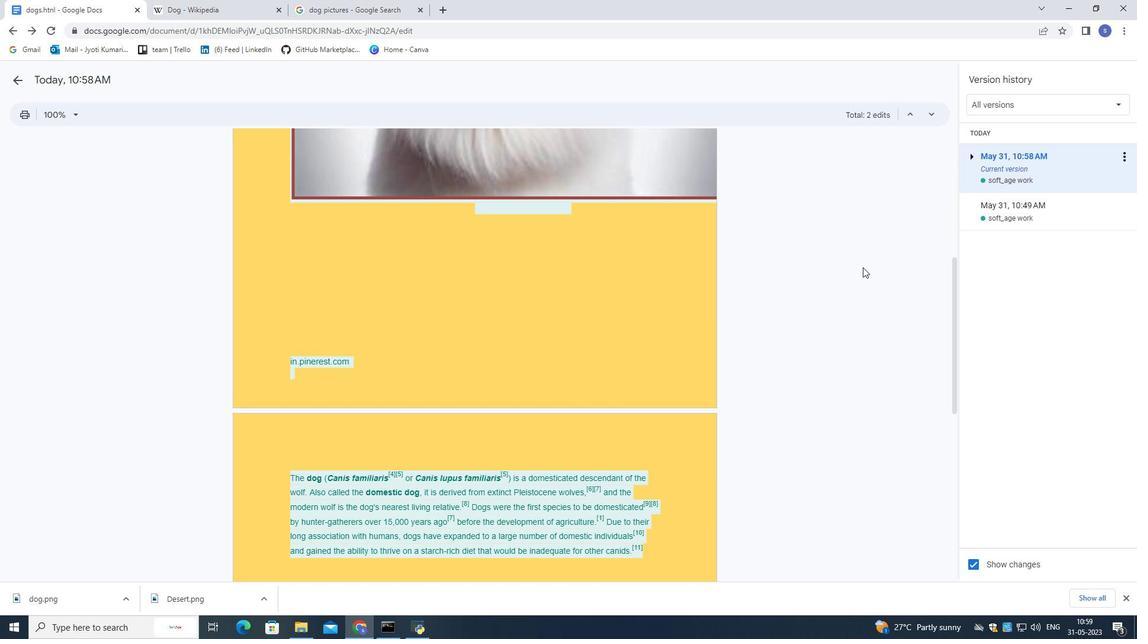 
Action: Mouse scrolled (863, 268) with delta (0, 0)
Screenshot: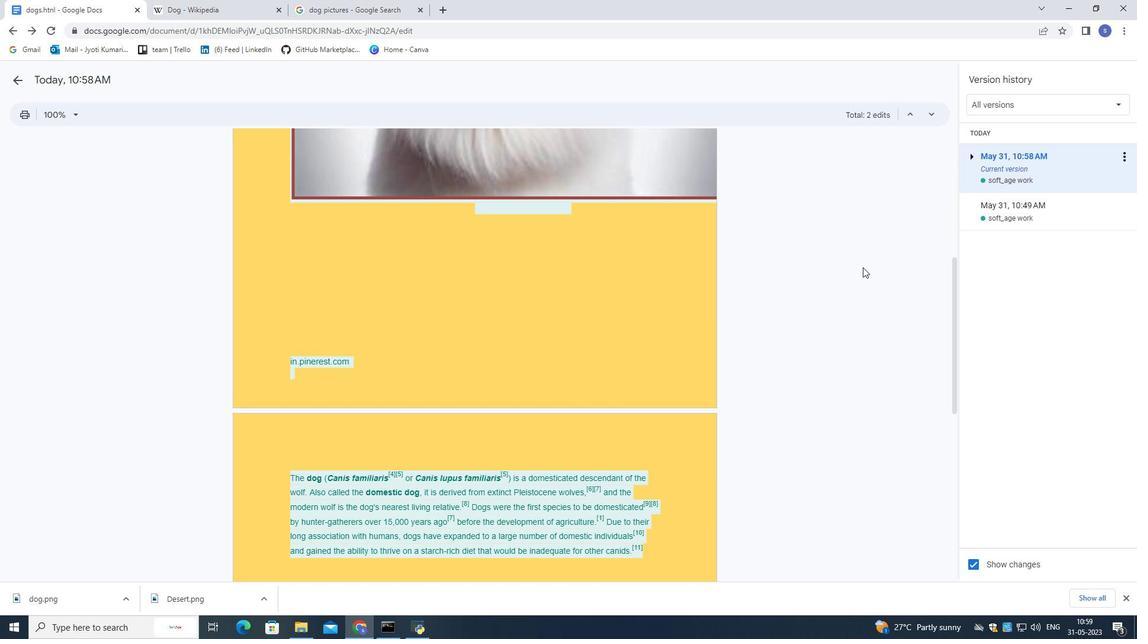 
Action: Mouse scrolled (863, 268) with delta (0, 0)
Screenshot: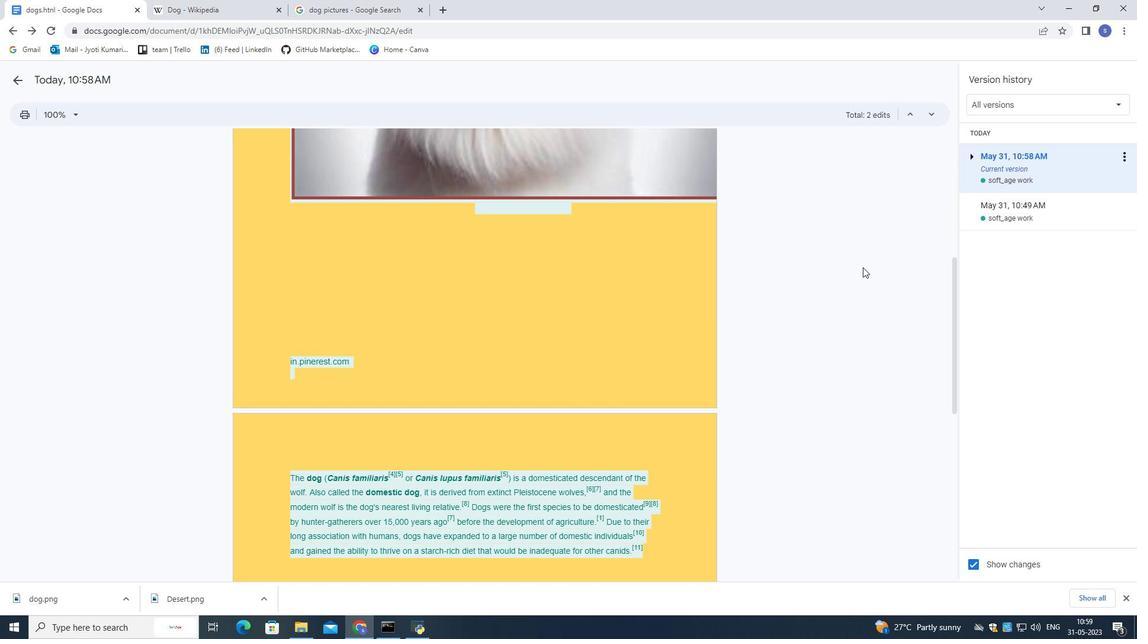 
Action: Mouse scrolled (863, 268) with delta (0, 0)
Screenshot: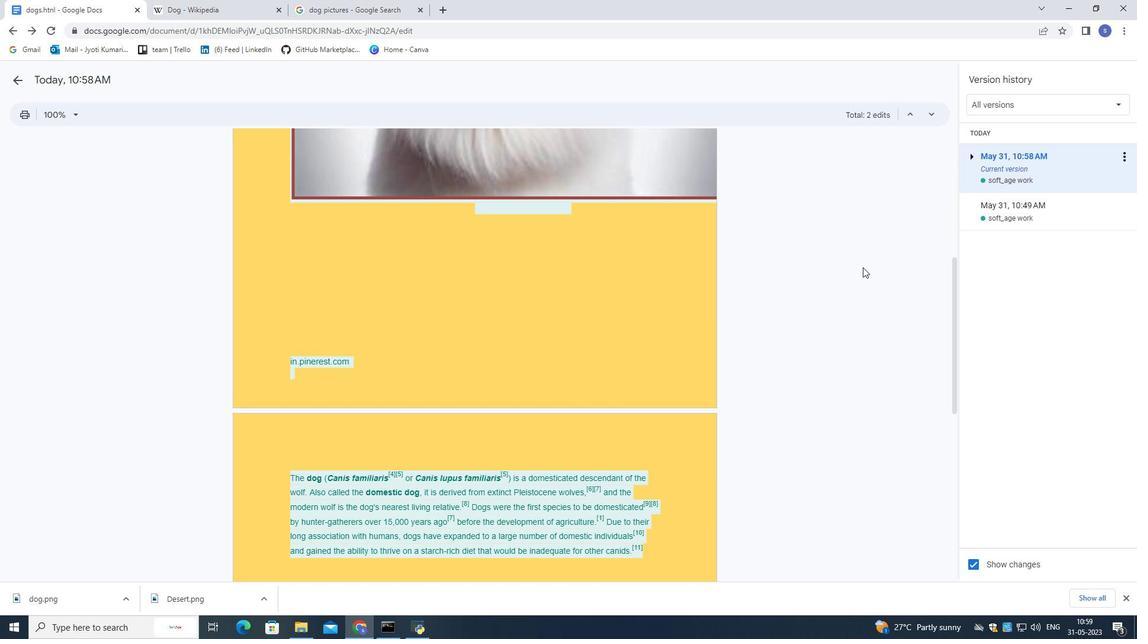 
Action: Mouse scrolled (863, 268) with delta (0, 0)
Screenshot: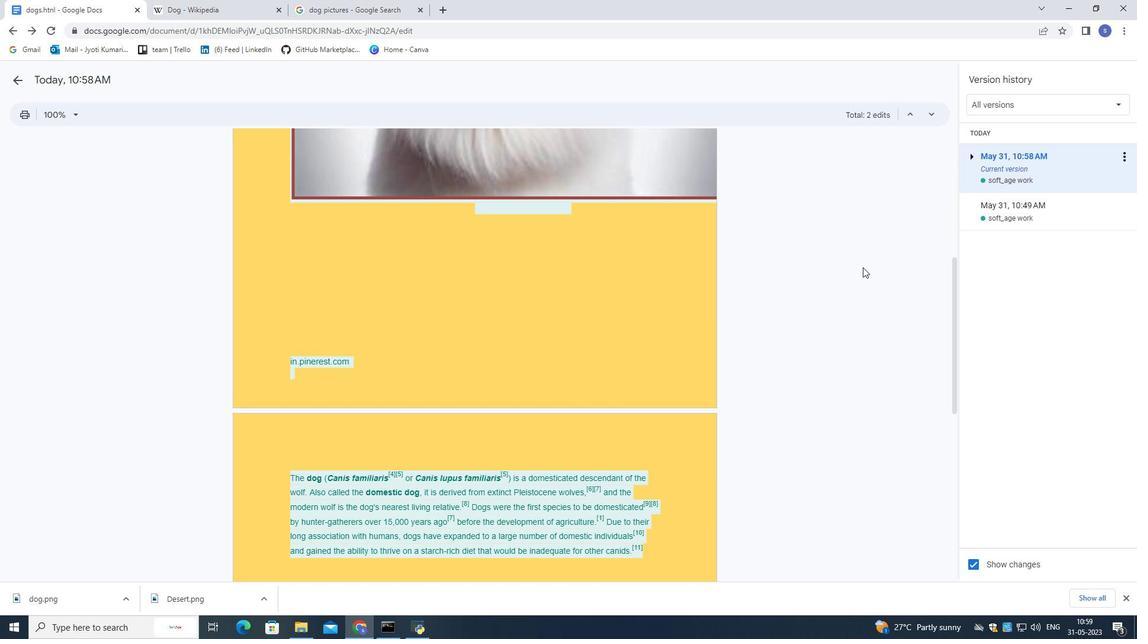 
Action: Mouse scrolled (863, 268) with delta (0, 0)
Screenshot: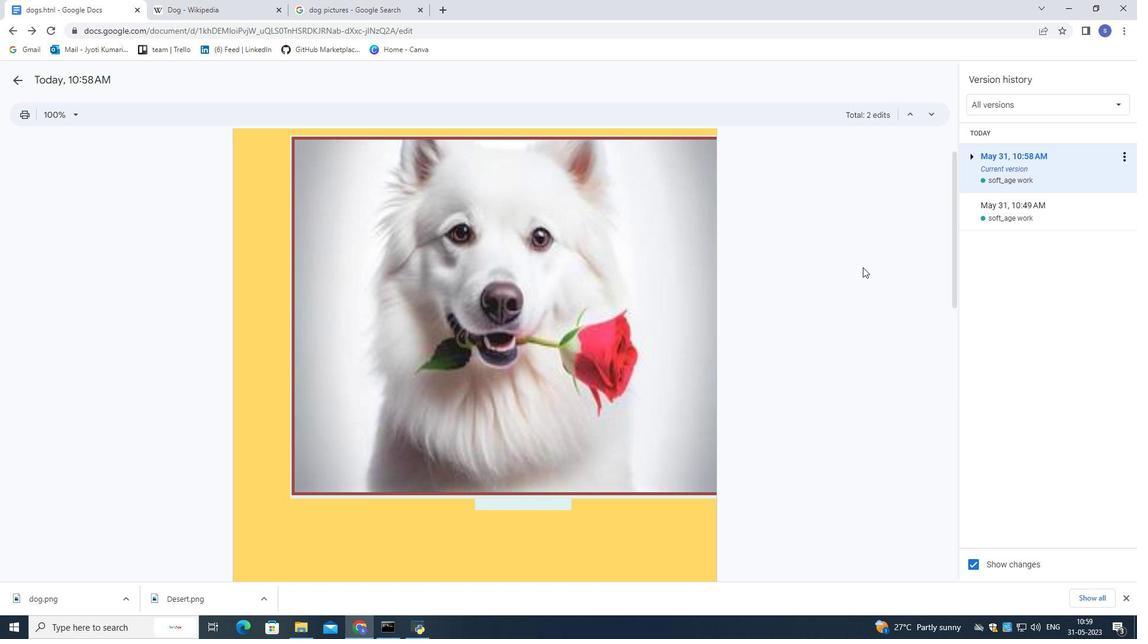 
Action: Mouse scrolled (863, 268) with delta (0, 0)
Screenshot: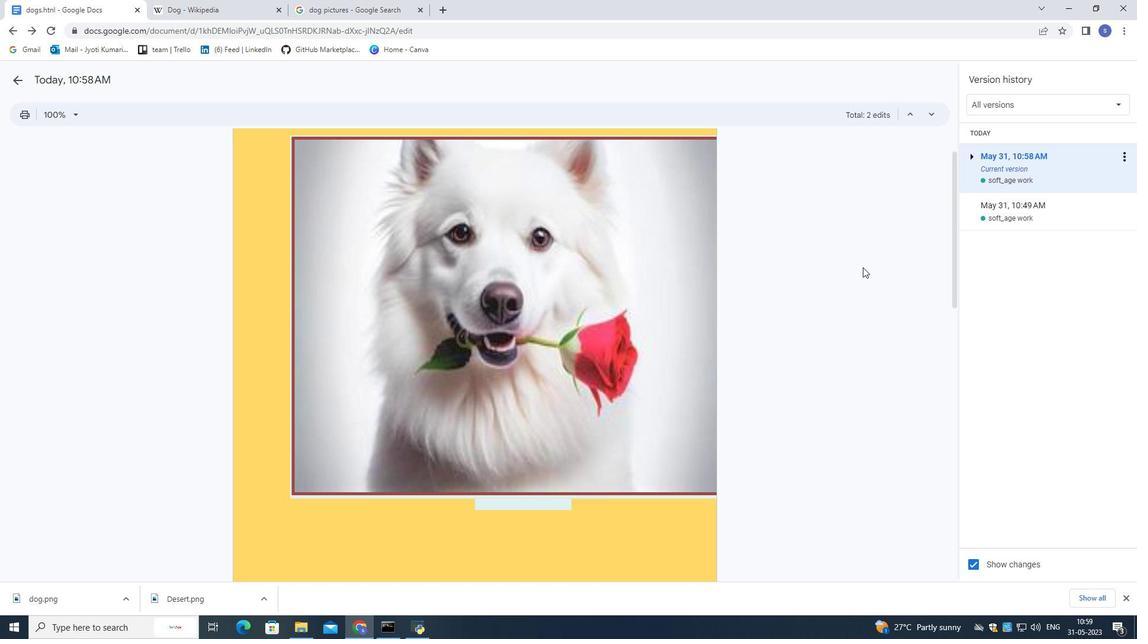 
Action: Mouse scrolled (863, 268) with delta (0, 0)
Screenshot: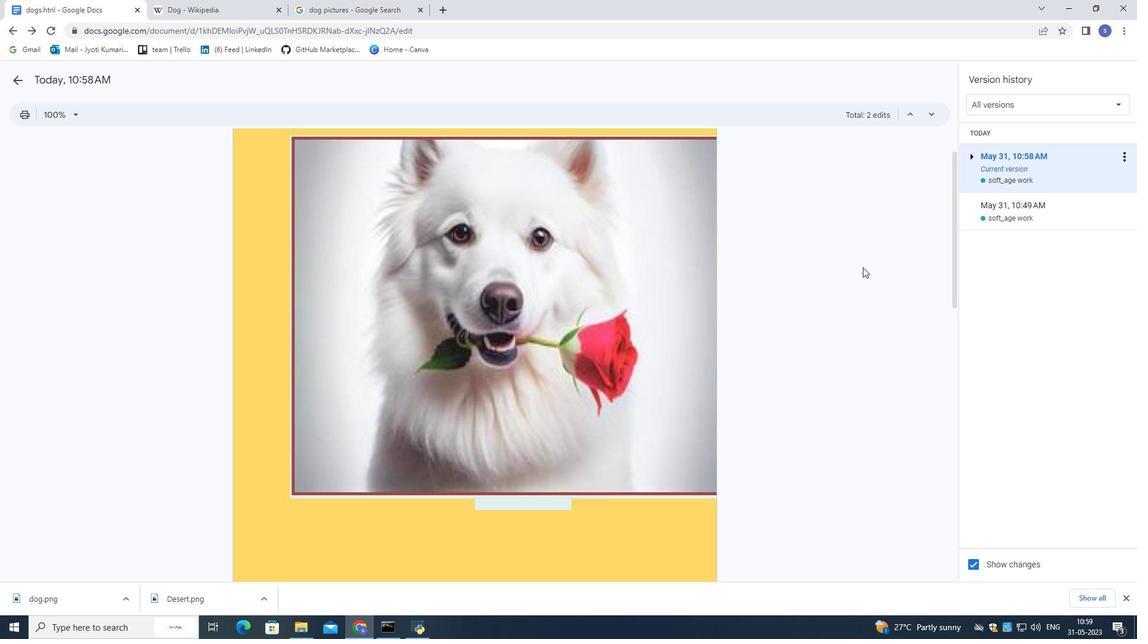 
Action: Mouse scrolled (863, 268) with delta (0, 0)
Screenshot: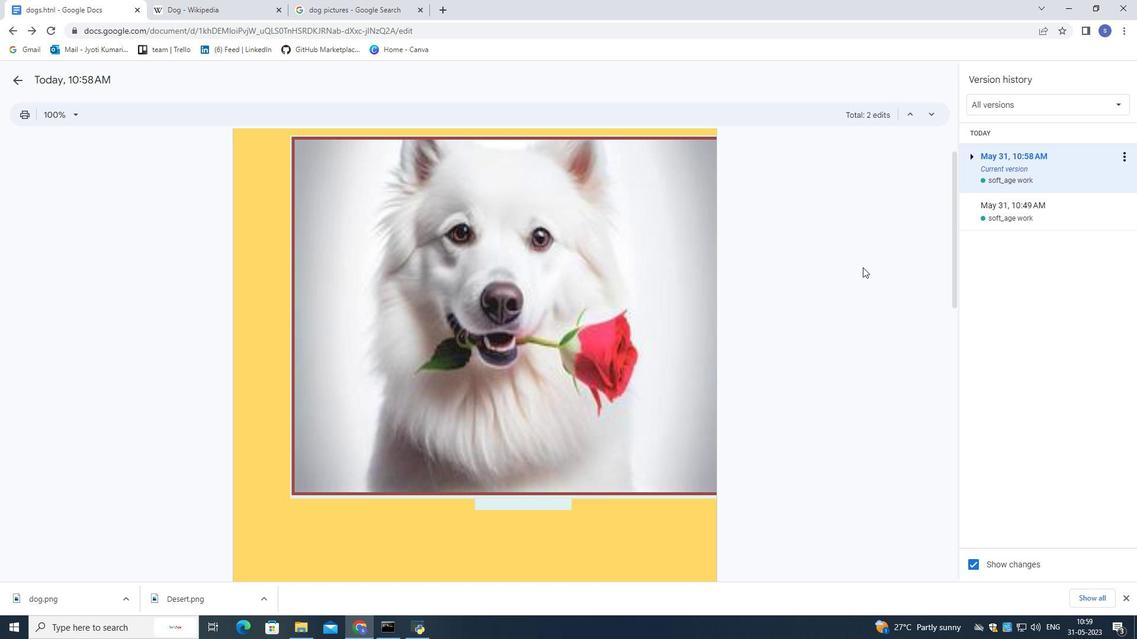 
Action: Mouse moved to (765, 267)
Screenshot: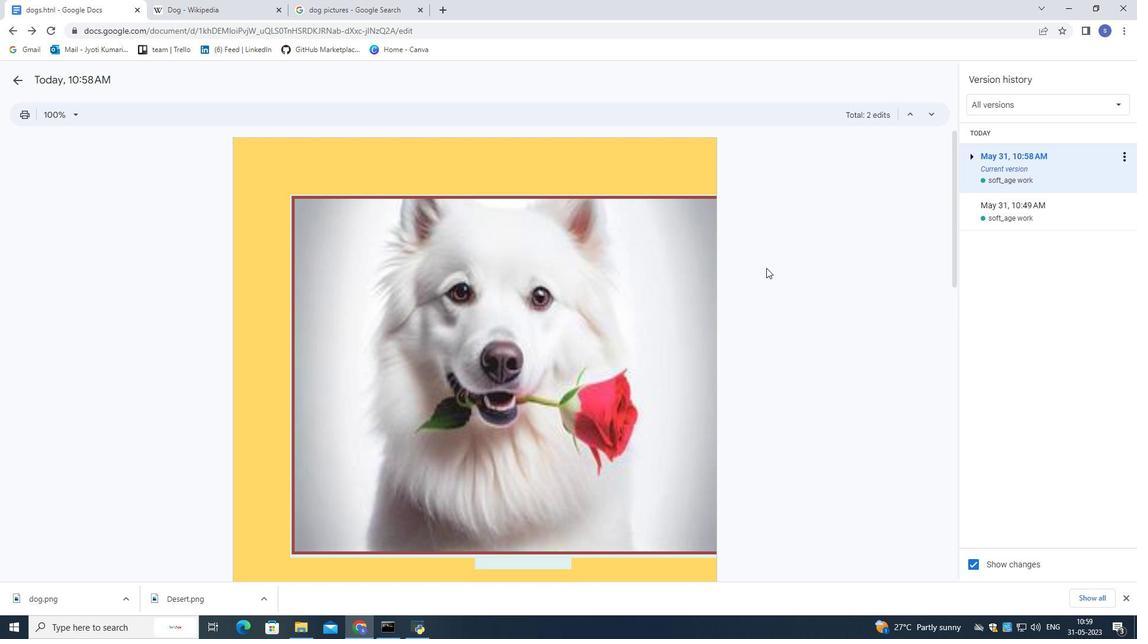
Action: Mouse scrolled (765, 268) with delta (0, 0)
Screenshot: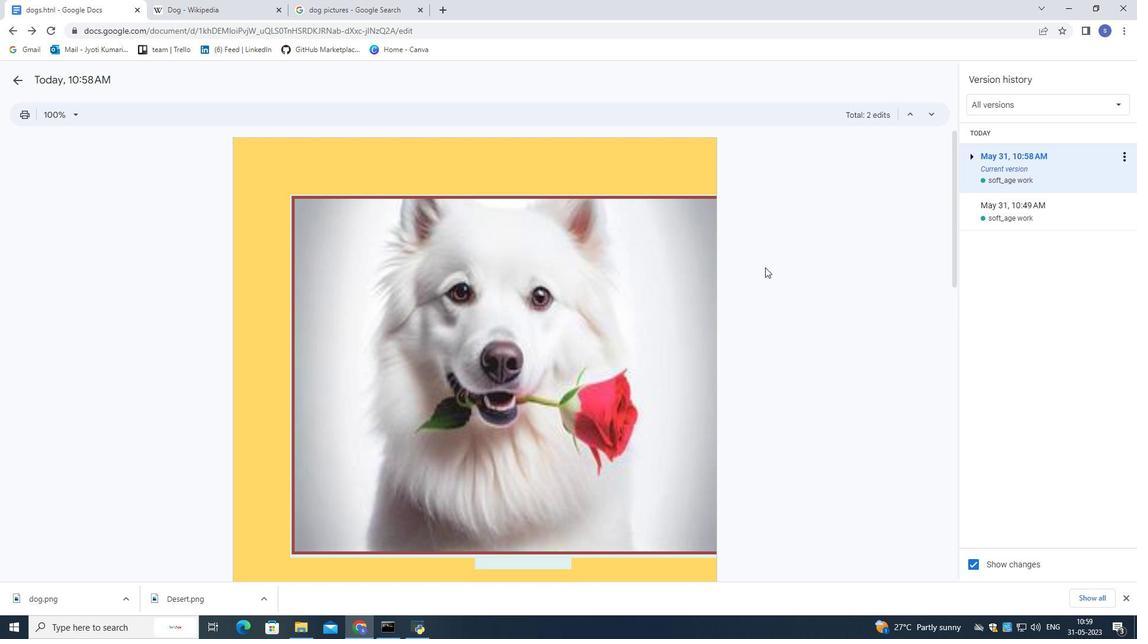 
Action: Mouse scrolled (765, 268) with delta (0, 0)
Screenshot: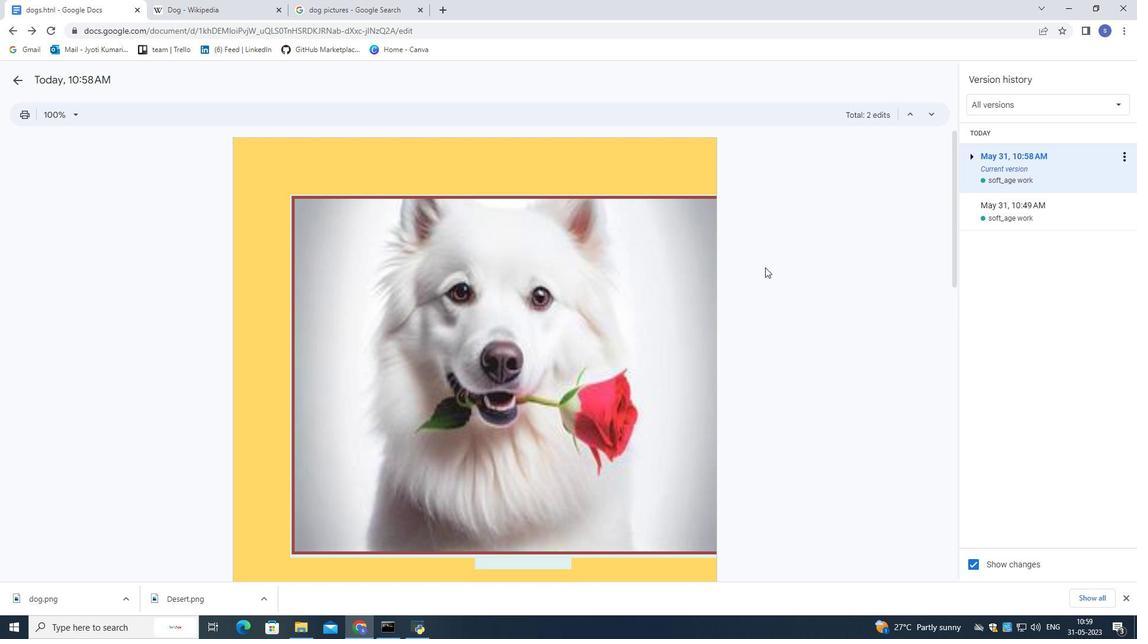 
Action: Mouse moved to (765, 267)
Screenshot: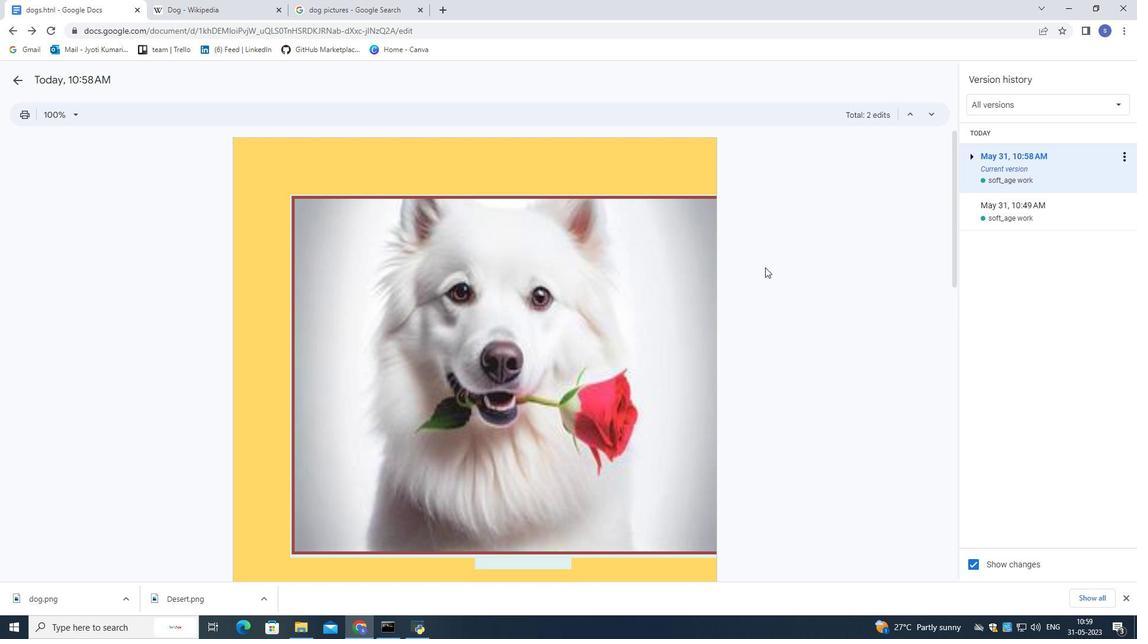 
Action: Mouse scrolled (765, 267) with delta (0, 0)
Screenshot: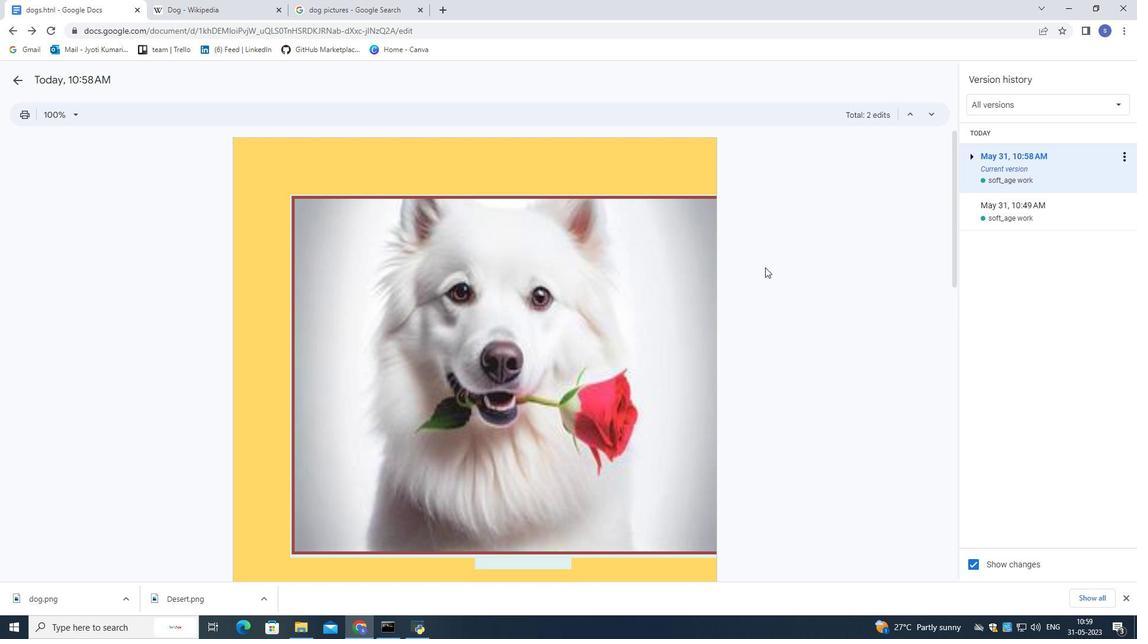 
Action: Mouse moved to (913, 115)
Screenshot: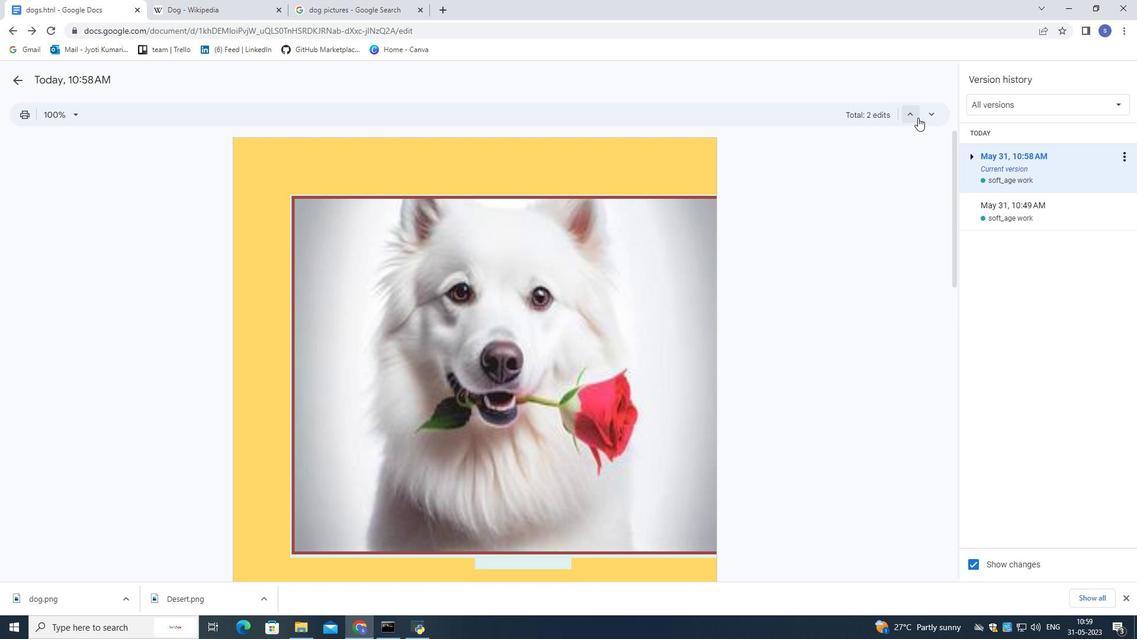 
Action: Mouse pressed left at (913, 115)
Screenshot: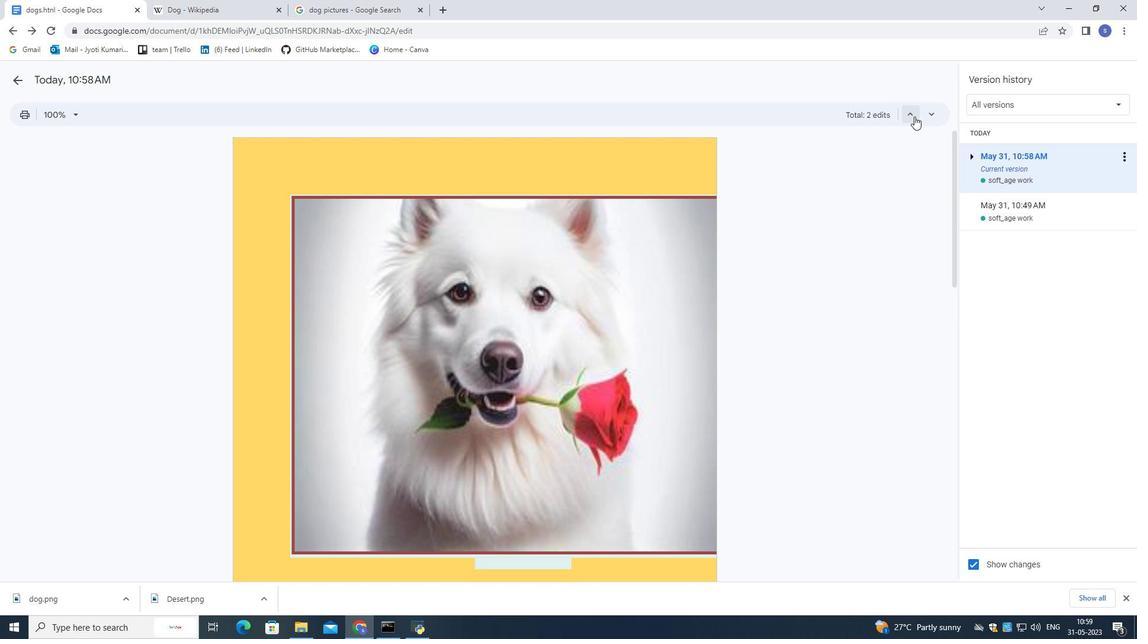 
Action: Mouse moved to (936, 109)
Screenshot: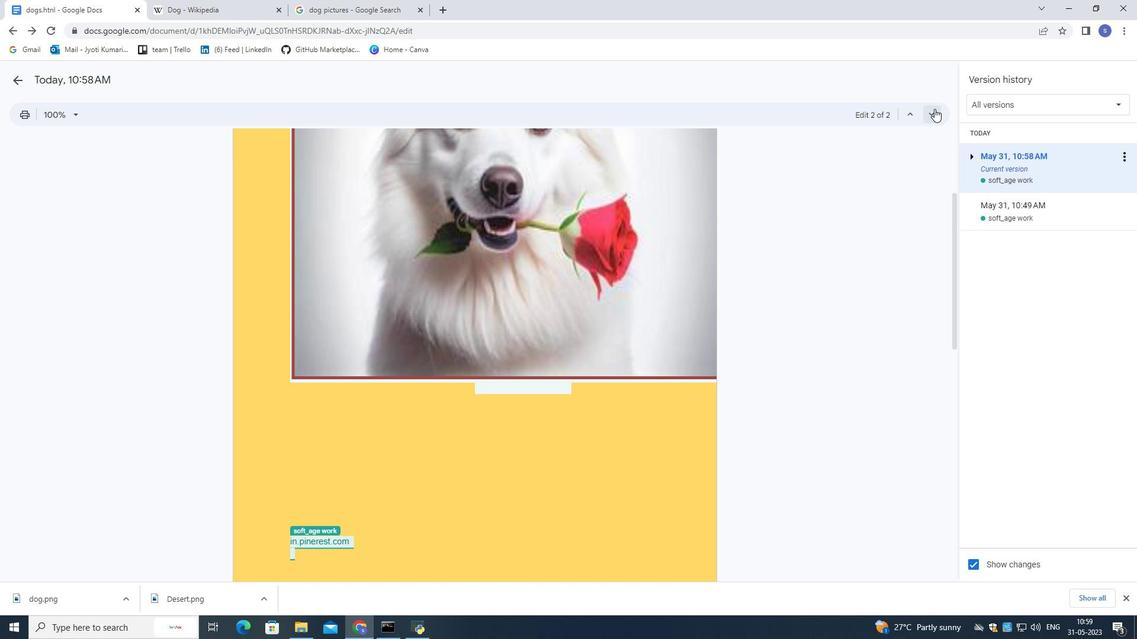
Action: Mouse pressed left at (936, 109)
Screenshot: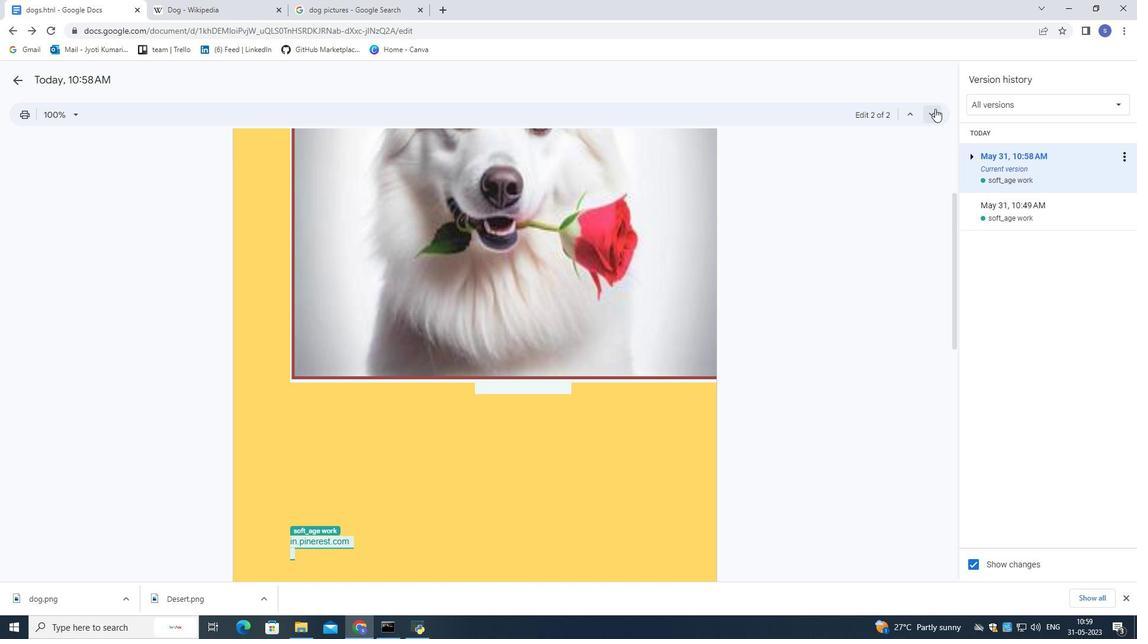 
Action: Mouse moved to (837, 206)
Screenshot: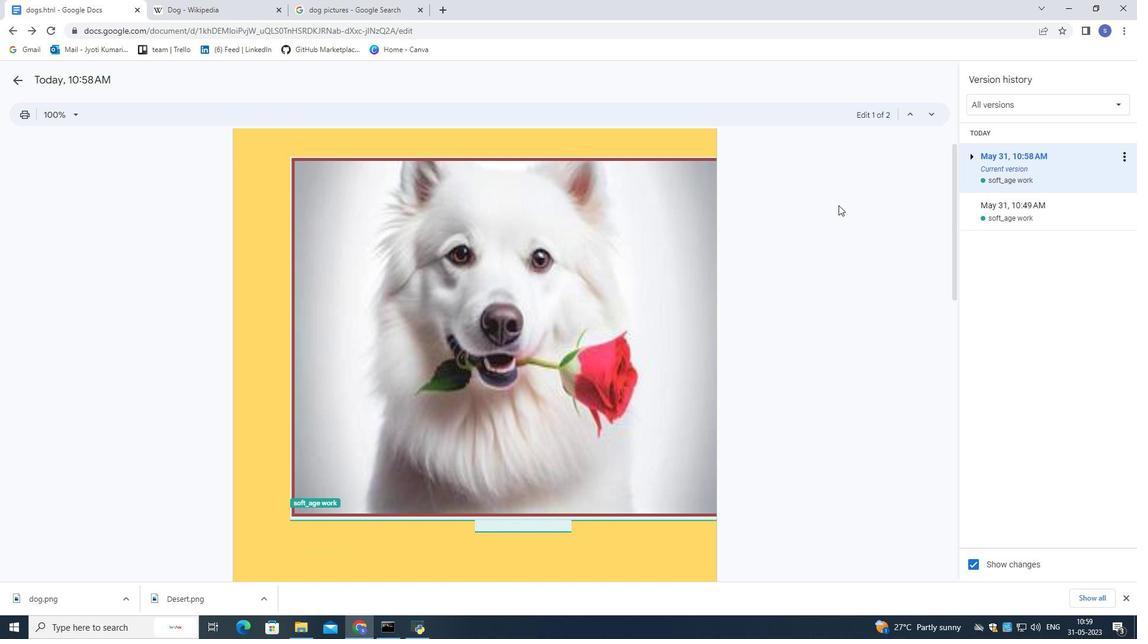 
Action: Mouse scrolled (837, 207) with delta (0, 0)
Screenshot: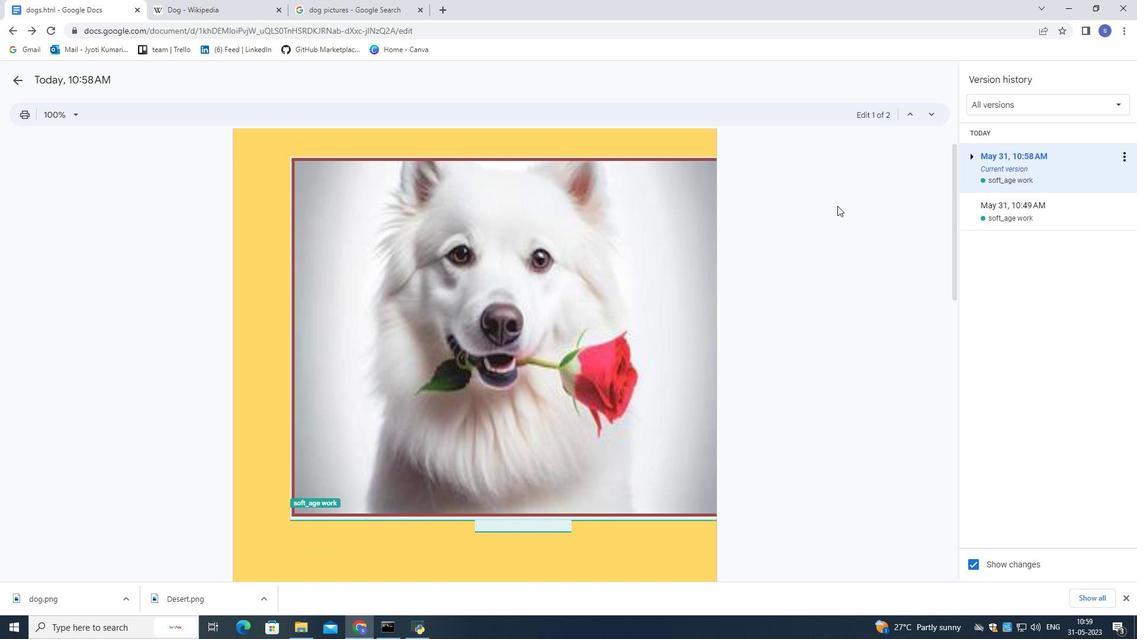 
Action: Mouse scrolled (837, 207) with delta (0, 0)
Screenshot: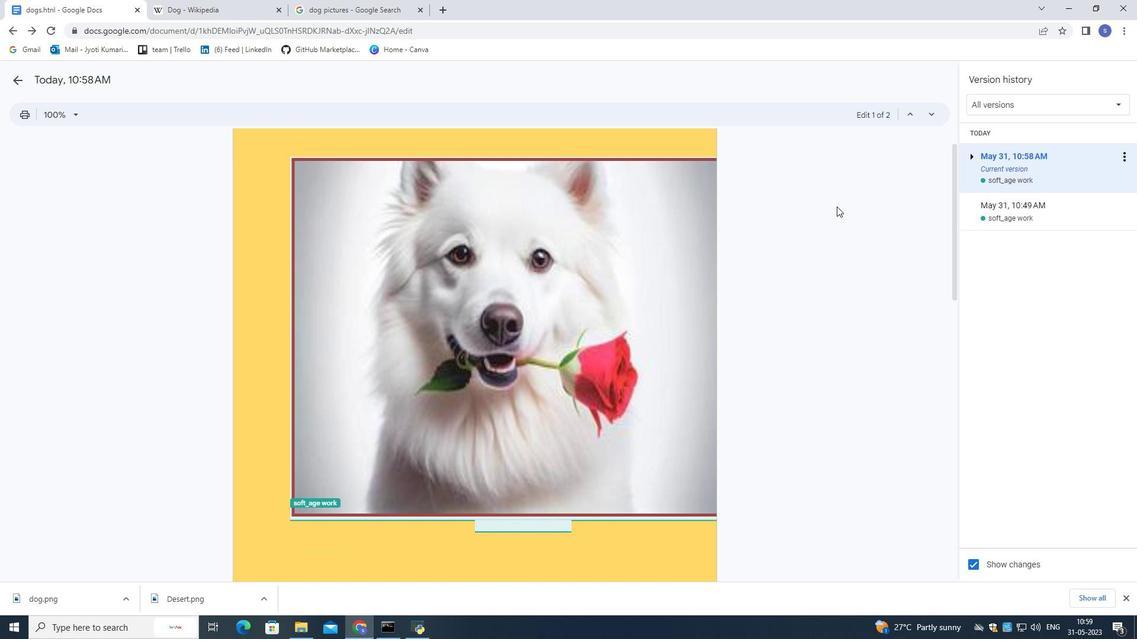 
Action: Mouse scrolled (837, 207) with delta (0, 0)
Screenshot: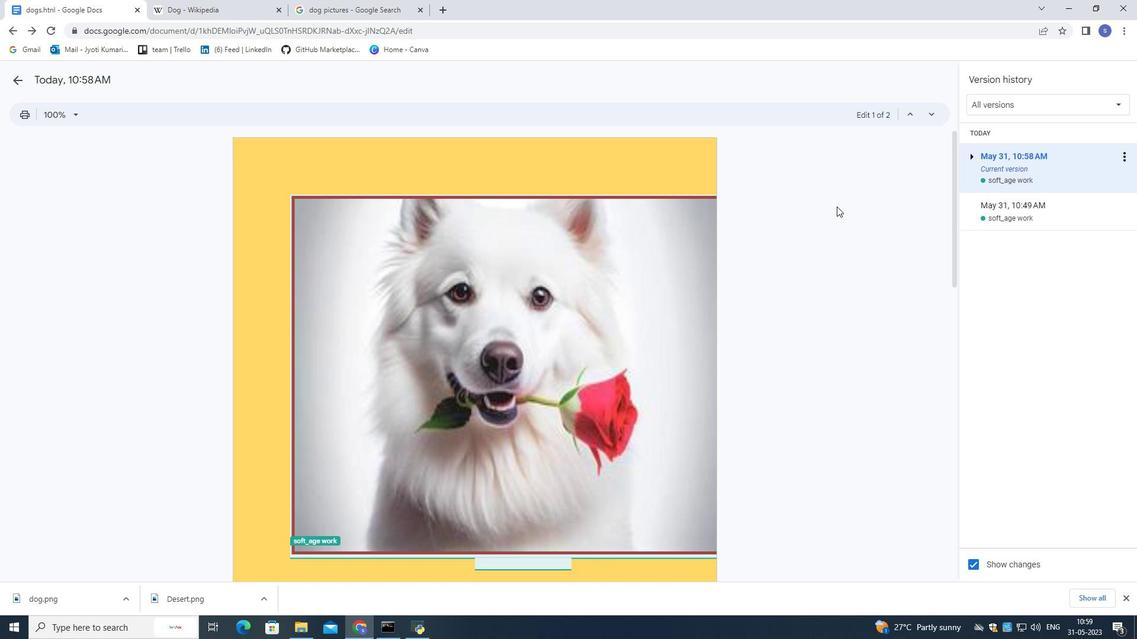 
Action: Mouse scrolled (837, 207) with delta (0, 0)
Screenshot: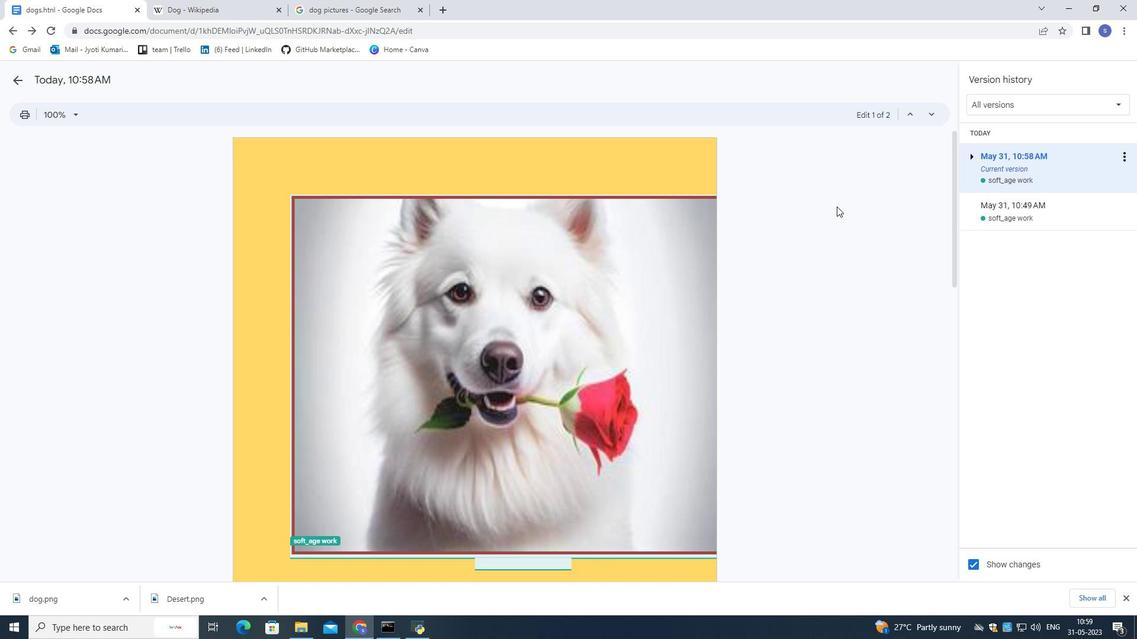 
Action: Mouse scrolled (837, 207) with delta (0, 0)
Screenshot: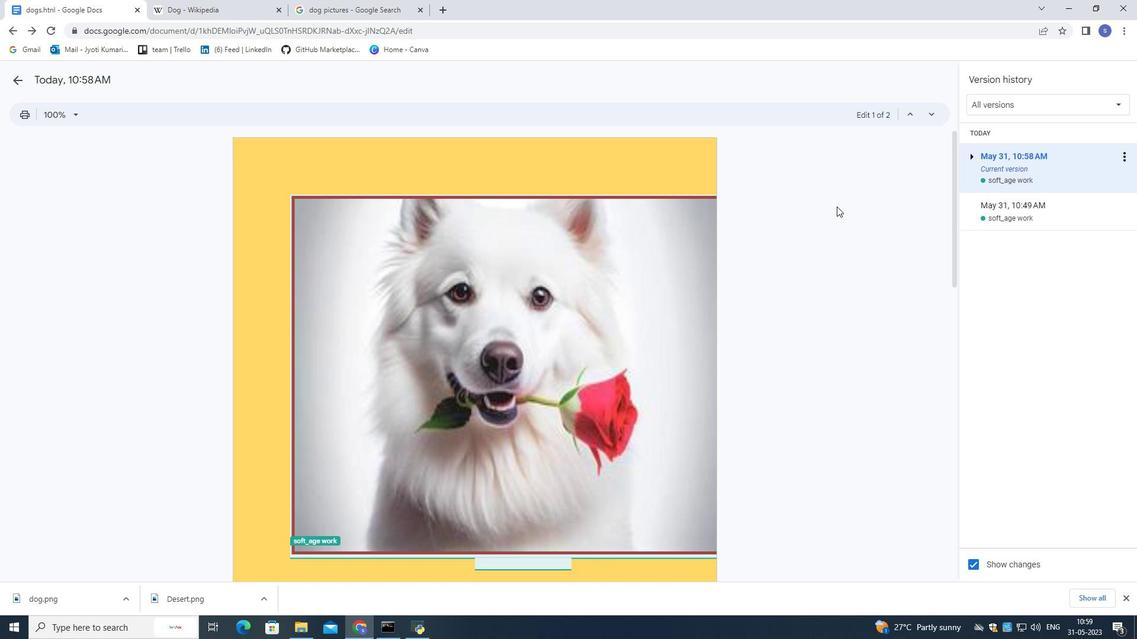 
Action: Mouse pressed right at (837, 206)
Screenshot: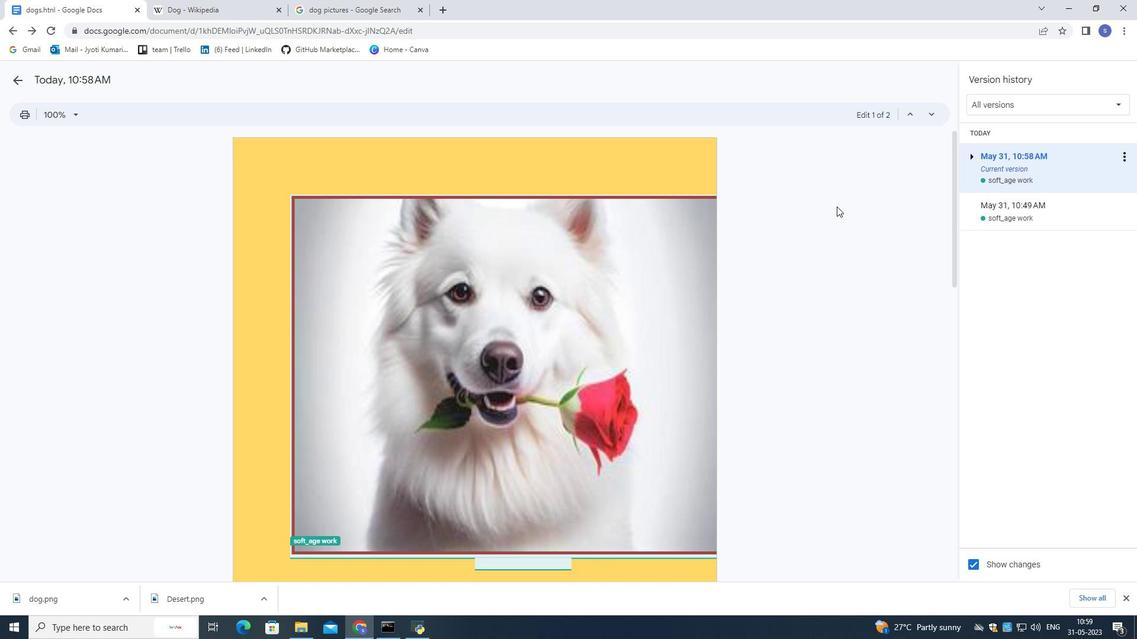 
Action: Mouse moved to (663, 264)
Screenshot: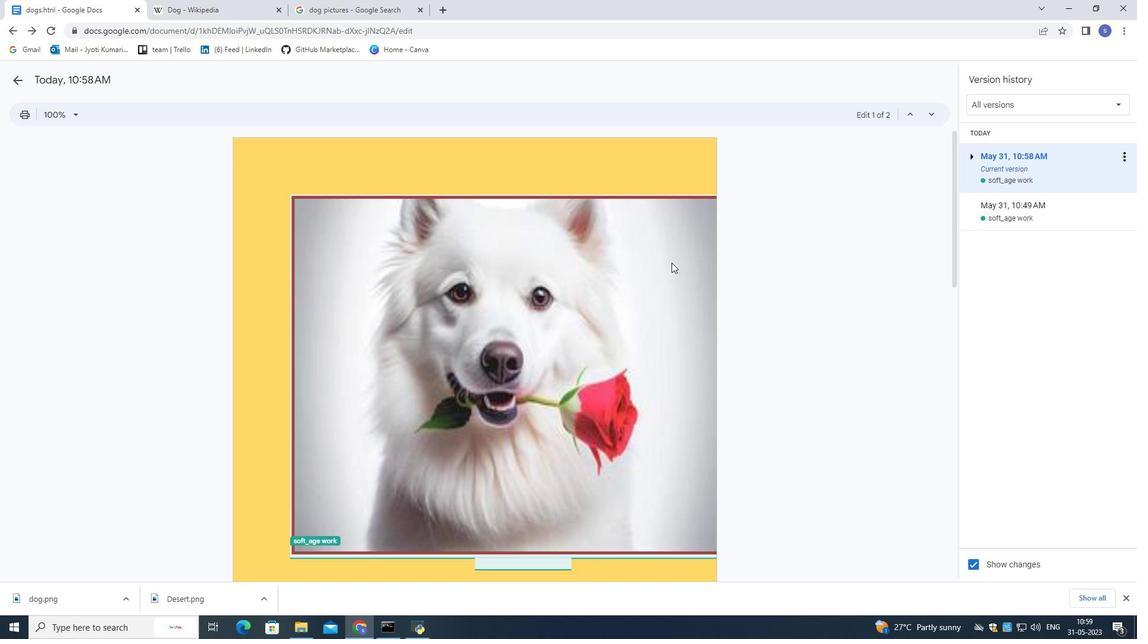 
Action: Mouse pressed right at (663, 264)
Screenshot: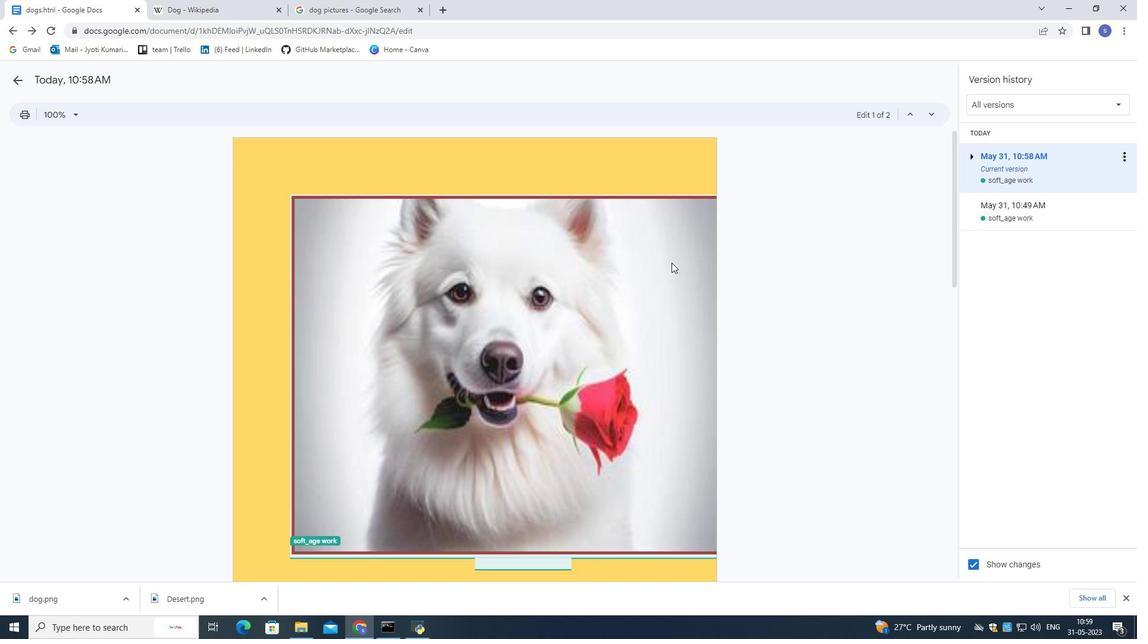 
Action: Mouse moved to (760, 436)
Screenshot: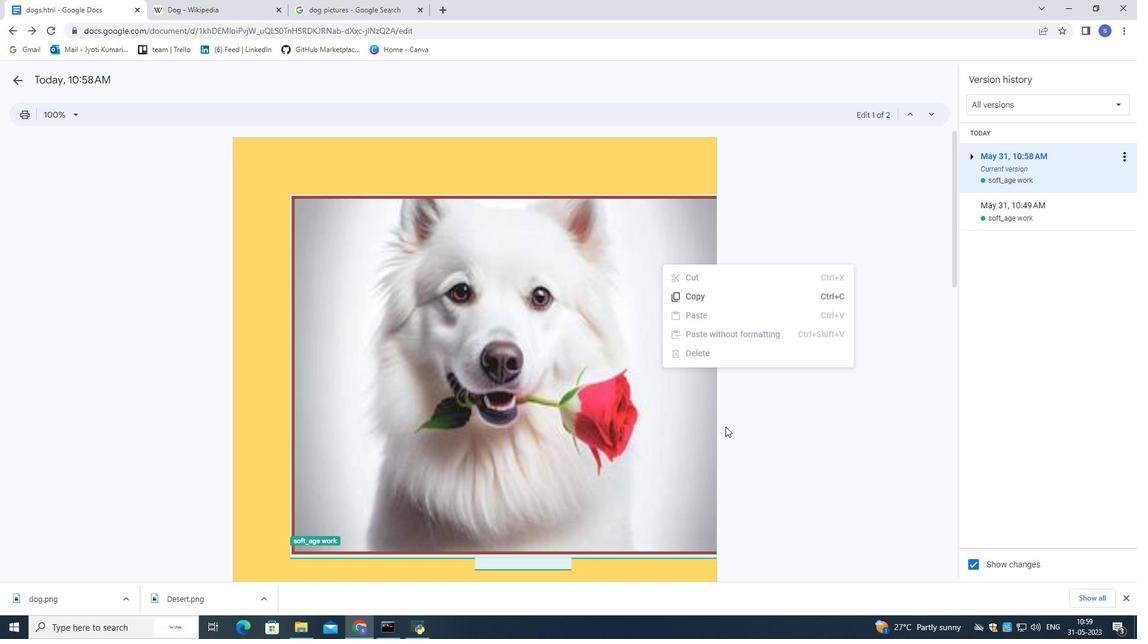
Action: Mouse pressed left at (760, 436)
Screenshot: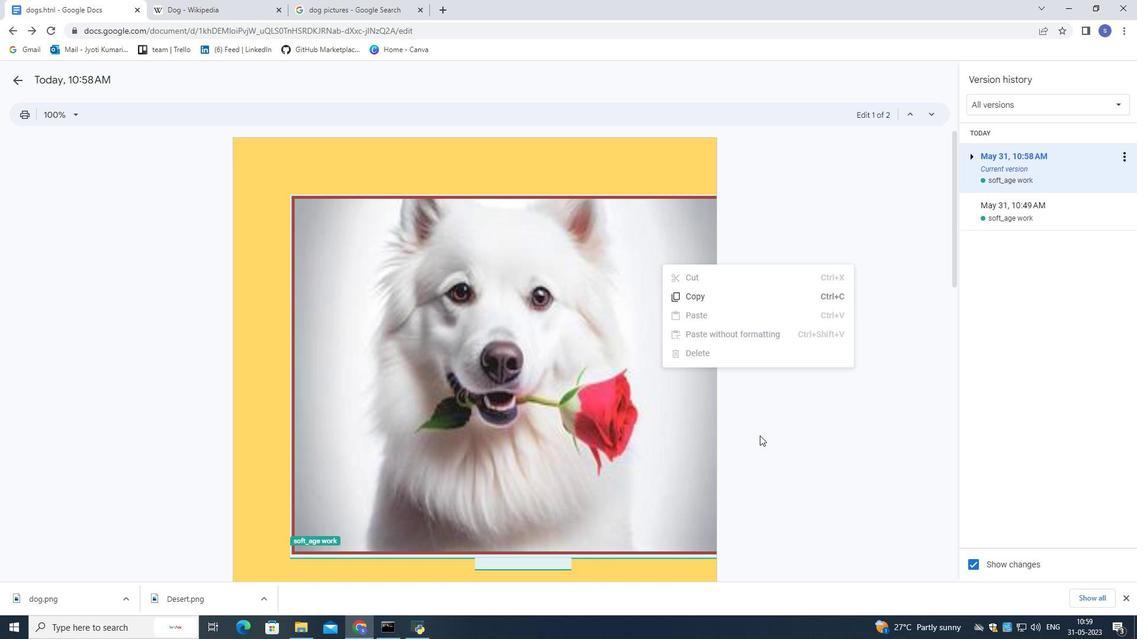 
Action: Mouse moved to (761, 411)
Screenshot: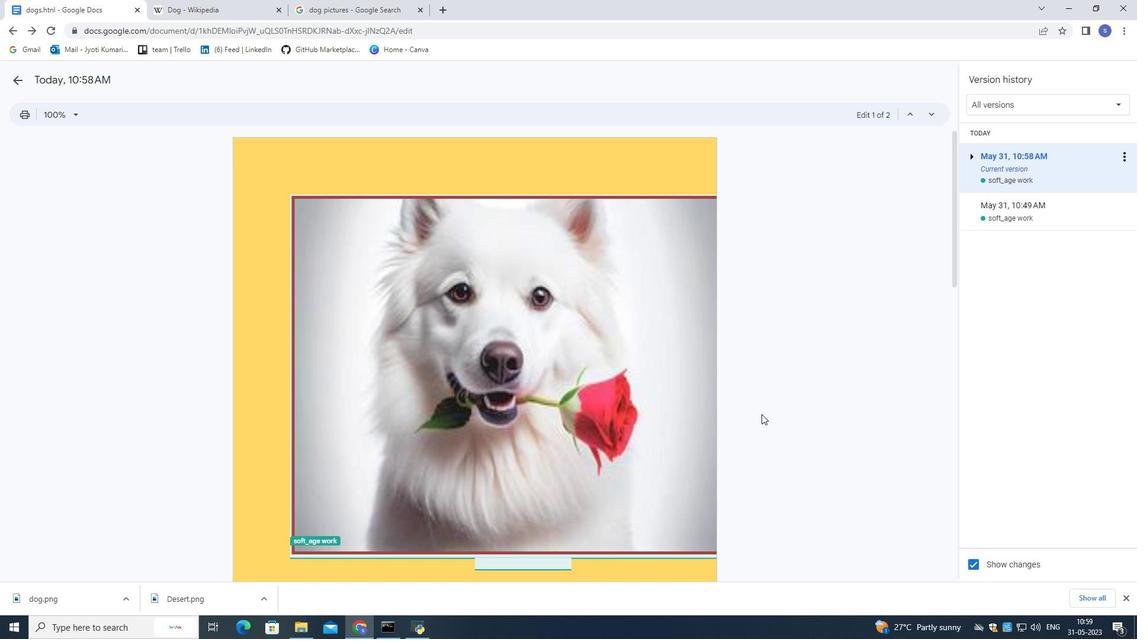 
